 Task: Look for space in Anūpshahr, India from 2nd September, 2023 to 6th September, 2023 for 2 adults in price range Rs.15000 to Rs.20000. Place can be entire place with 1  bedroom having 1 bed and 1 bathroom. Property type can be house, flat, guest house, hotel. Booking option can be shelf check-in. Required host language is English.
Action: Mouse moved to (439, 88)
Screenshot: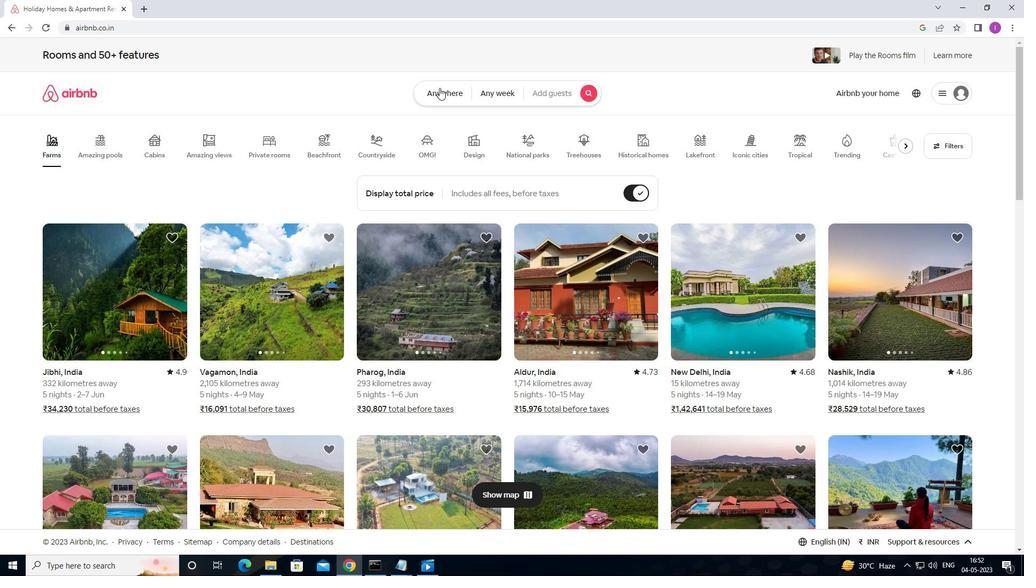 
Action: Mouse pressed left at (439, 88)
Screenshot: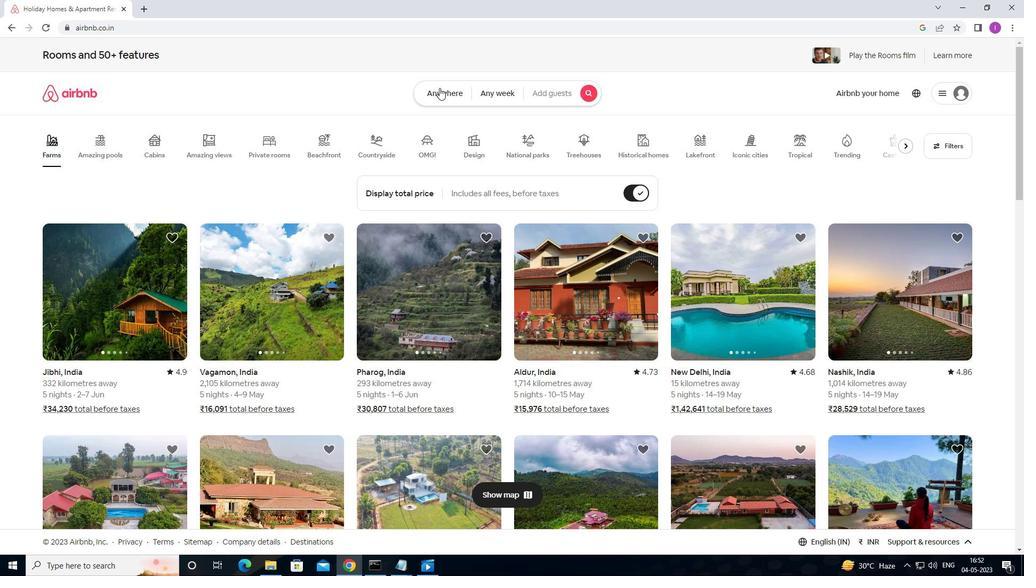 
Action: Mouse moved to (357, 130)
Screenshot: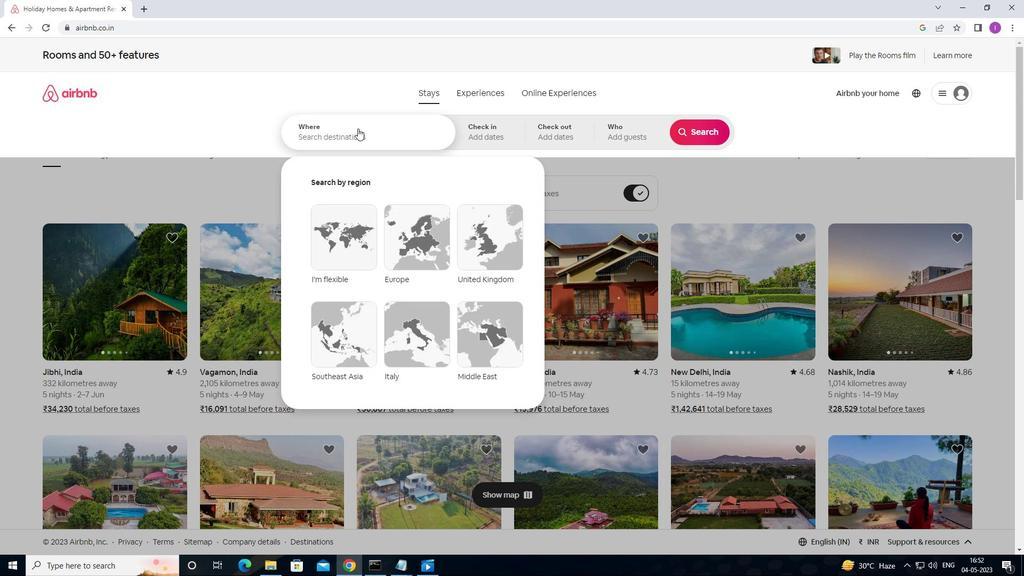 
Action: Mouse pressed left at (357, 130)
Screenshot: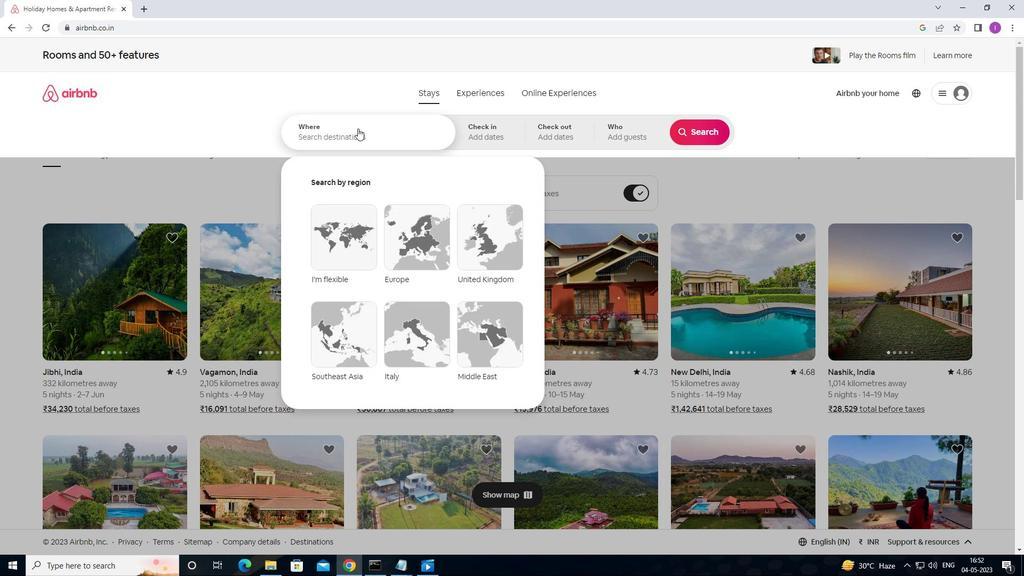
Action: Mouse moved to (357, 131)
Screenshot: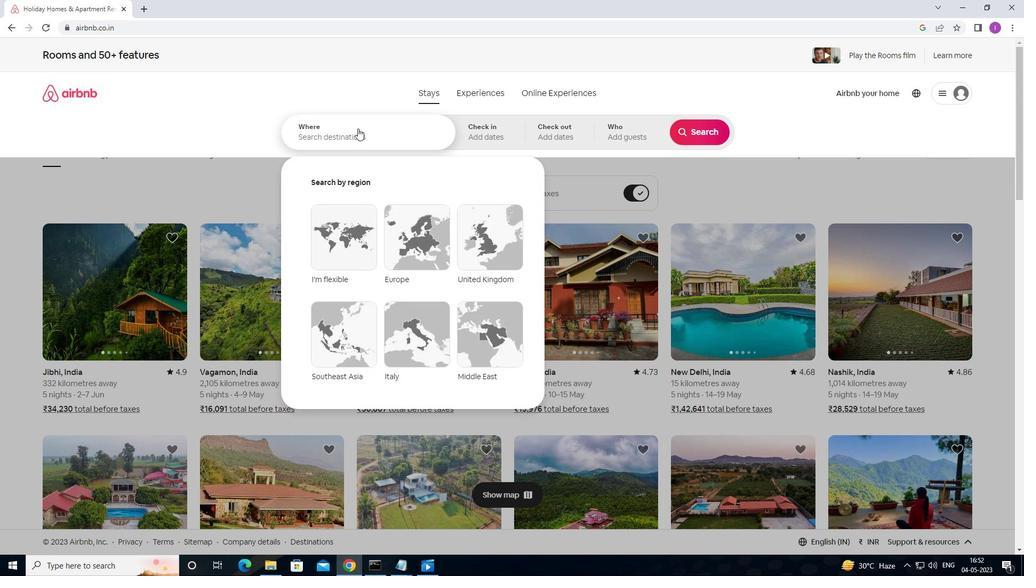 
Action: Key pressed <Key.shift>ANUPSHAHR,<Key.shift>INDIA
Screenshot: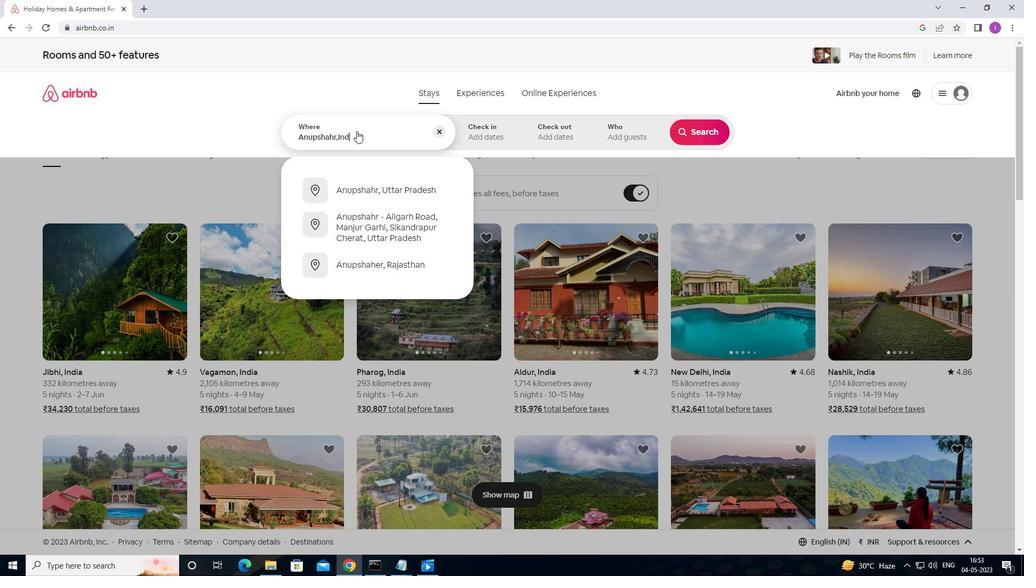 
Action: Mouse moved to (501, 139)
Screenshot: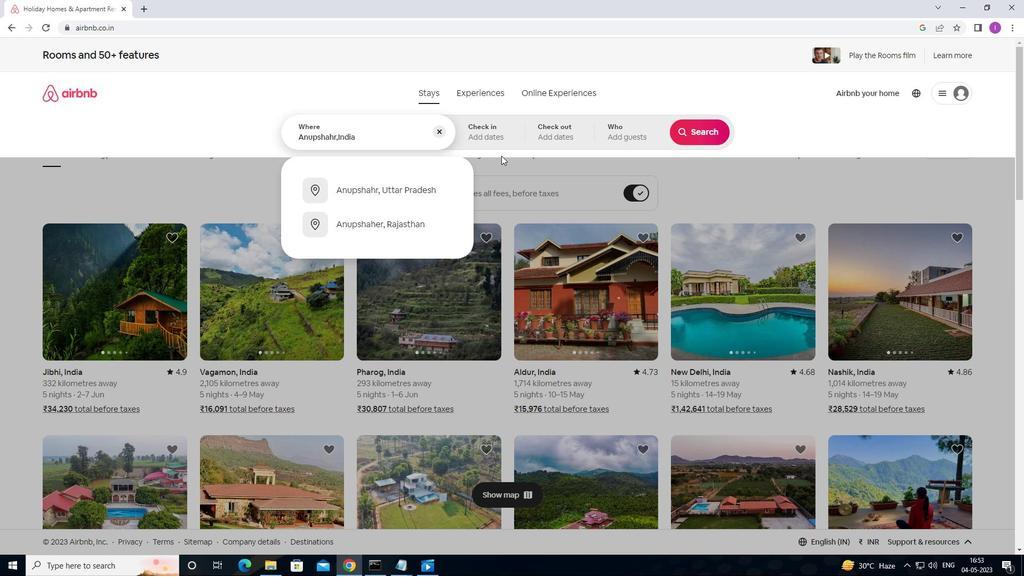 
Action: Mouse pressed left at (501, 139)
Screenshot: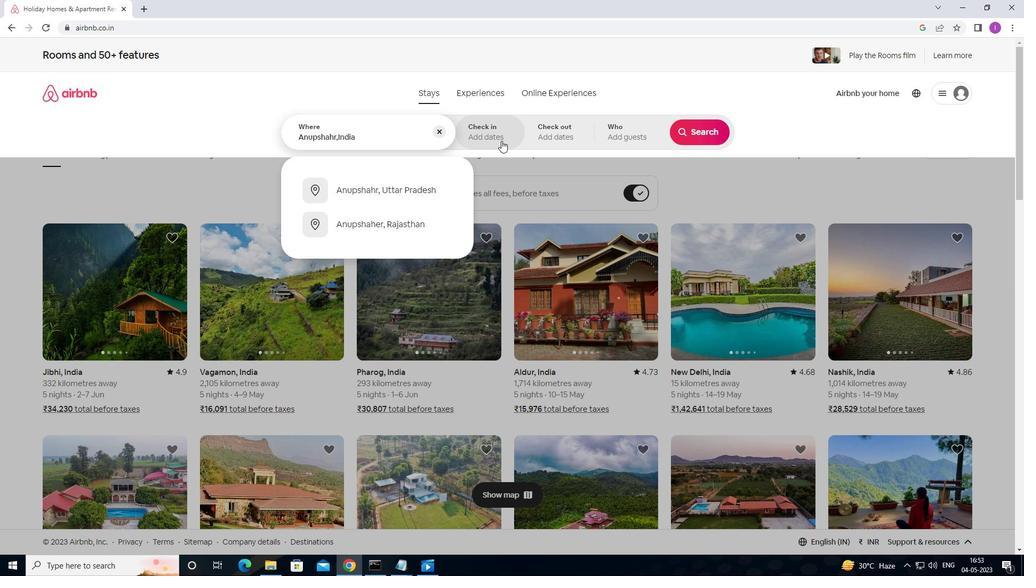 
Action: Mouse moved to (693, 218)
Screenshot: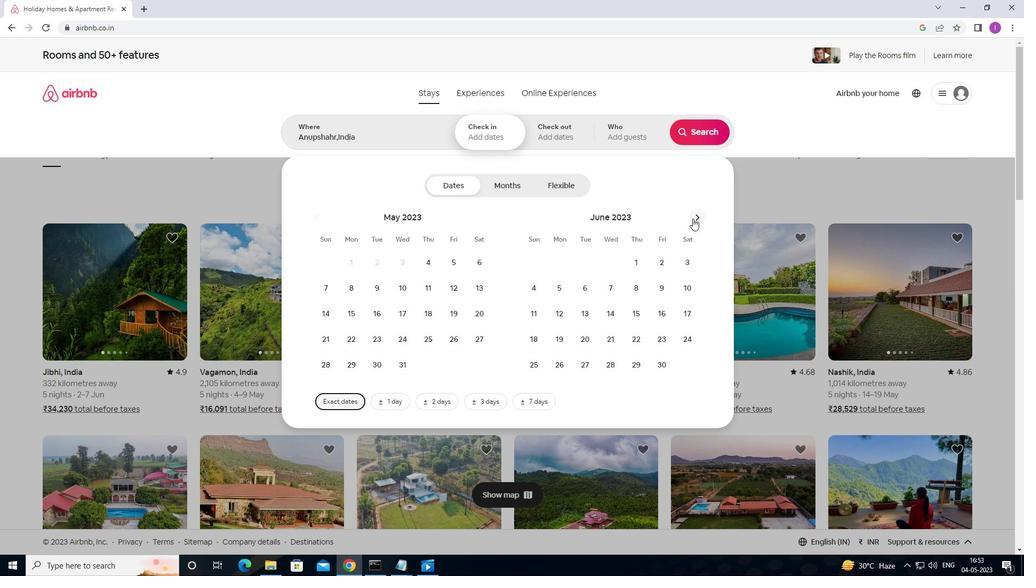
Action: Mouse pressed left at (693, 218)
Screenshot: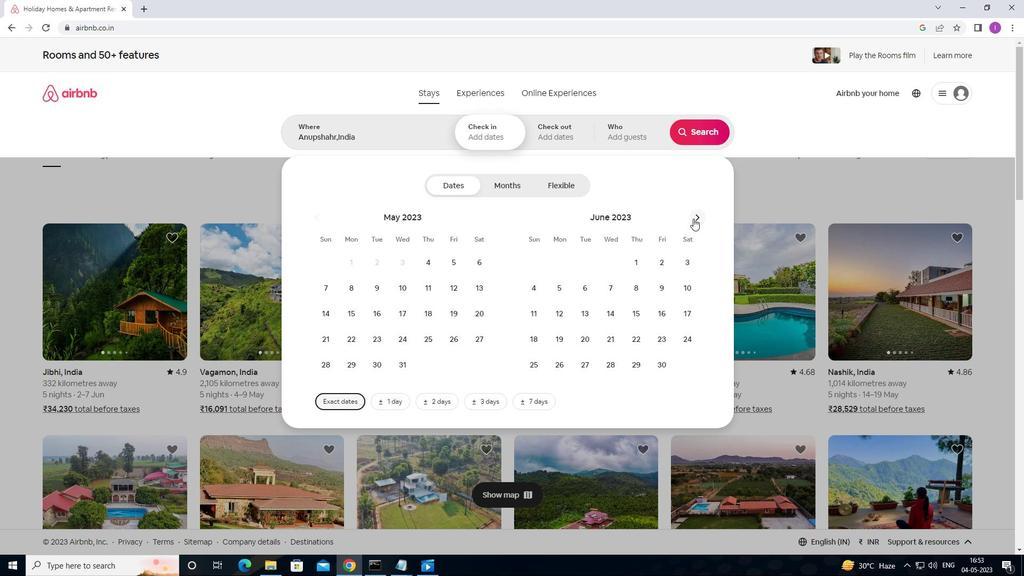 
Action: Mouse moved to (694, 218)
Screenshot: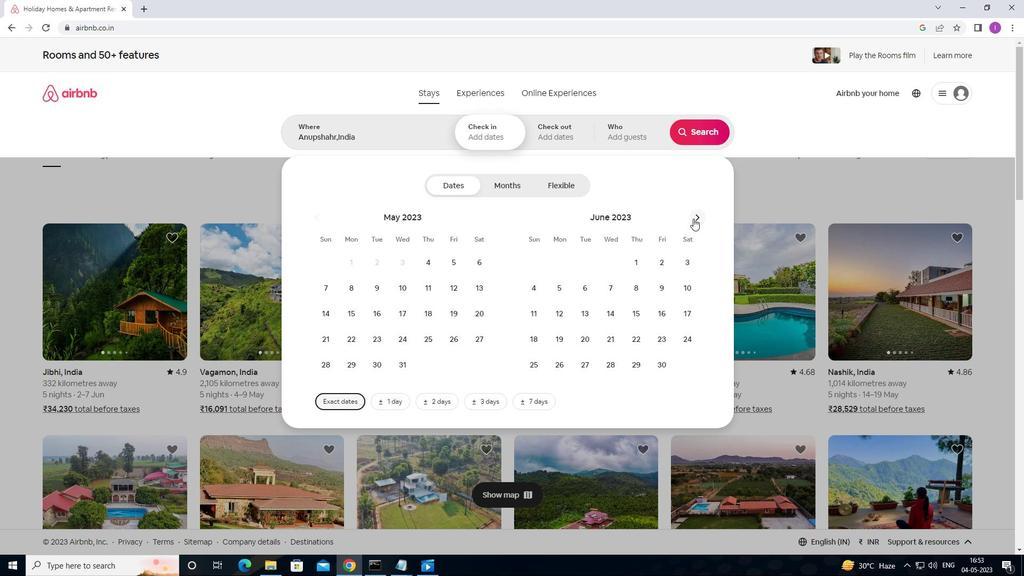
Action: Mouse pressed left at (694, 218)
Screenshot: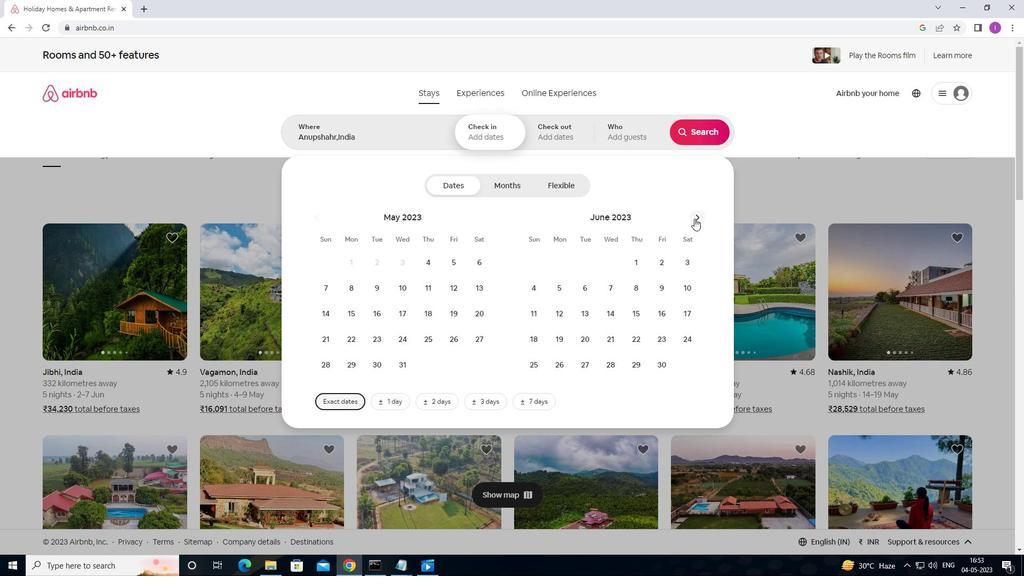 
Action: Mouse moved to (695, 218)
Screenshot: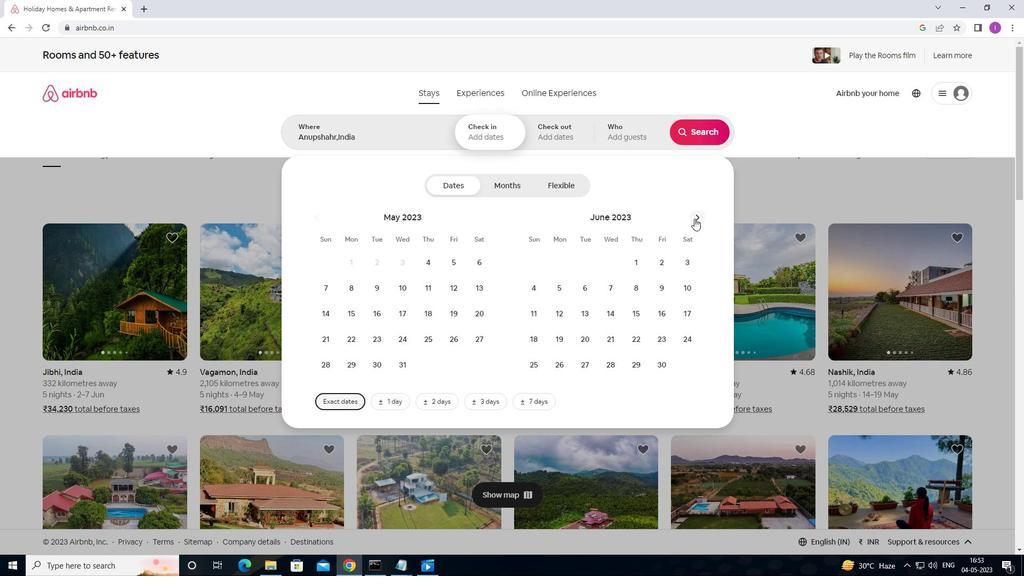 
Action: Mouse pressed left at (695, 218)
Screenshot: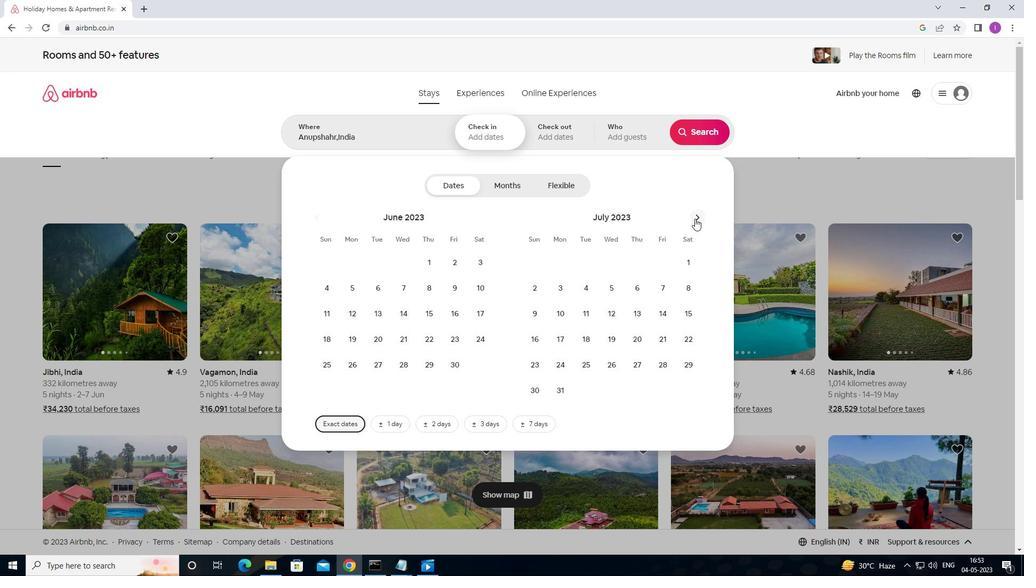 
Action: Mouse pressed left at (695, 218)
Screenshot: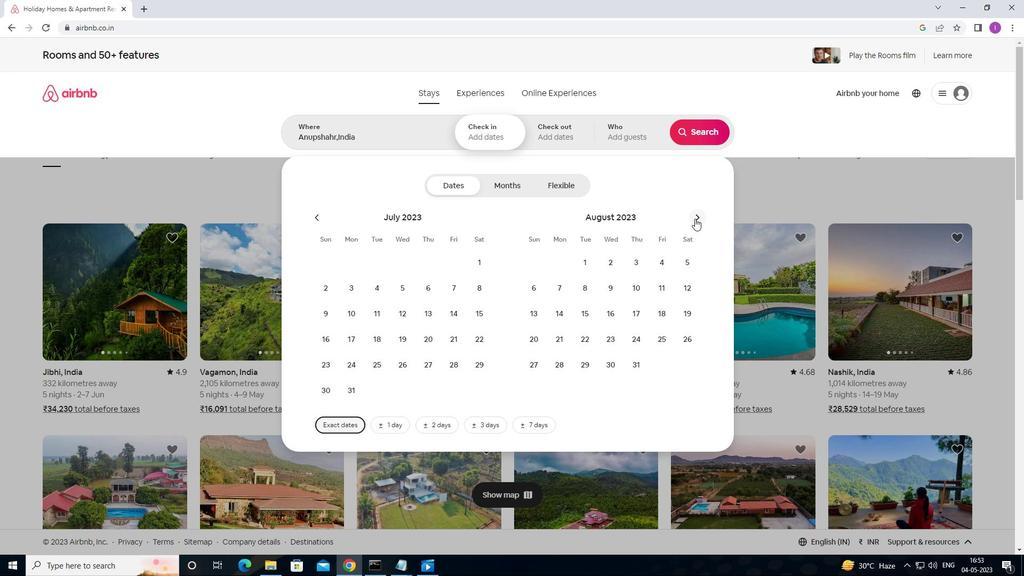 
Action: Mouse moved to (692, 265)
Screenshot: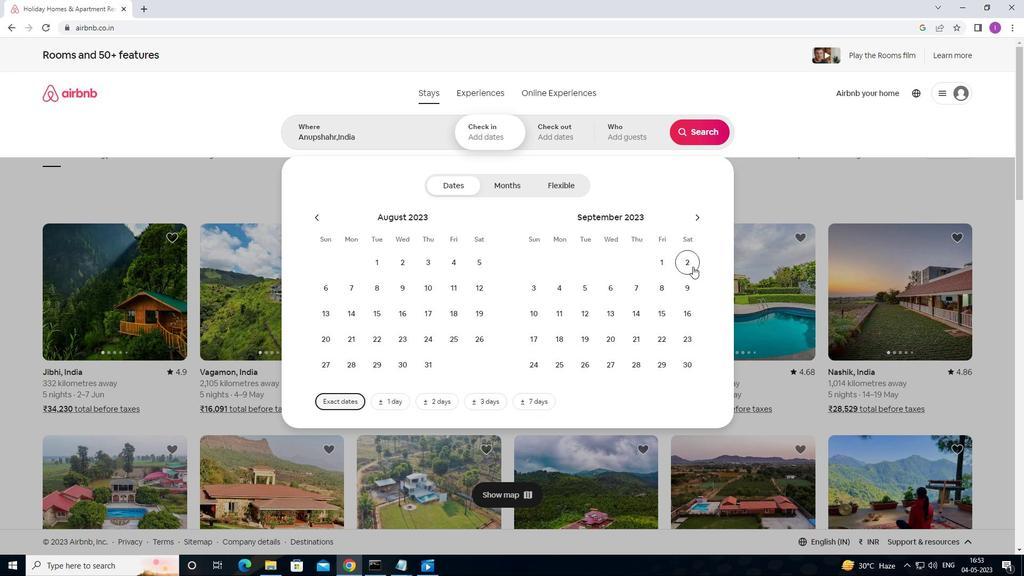 
Action: Mouse pressed left at (692, 265)
Screenshot: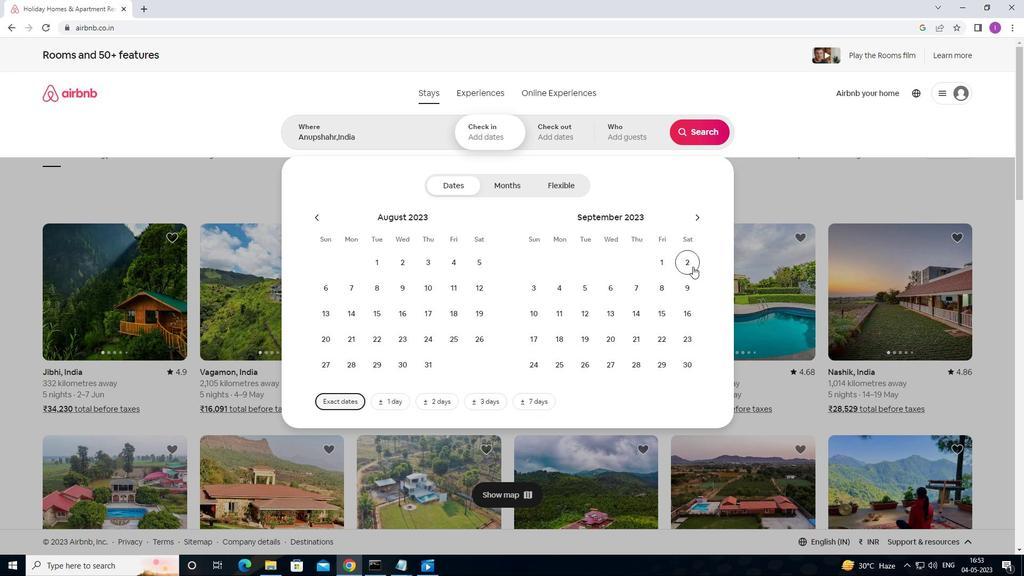 
Action: Mouse moved to (610, 286)
Screenshot: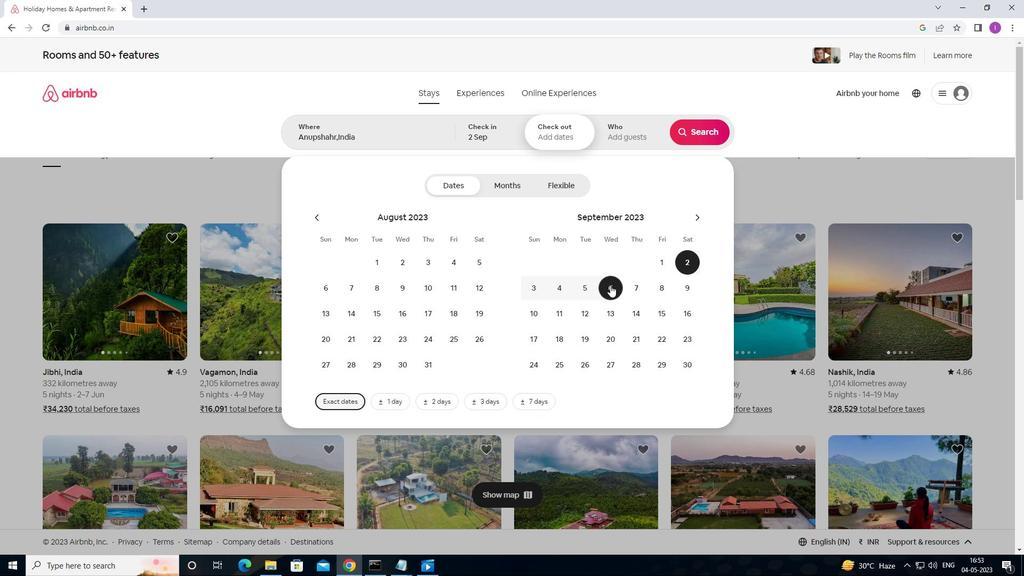 
Action: Mouse pressed left at (610, 286)
Screenshot: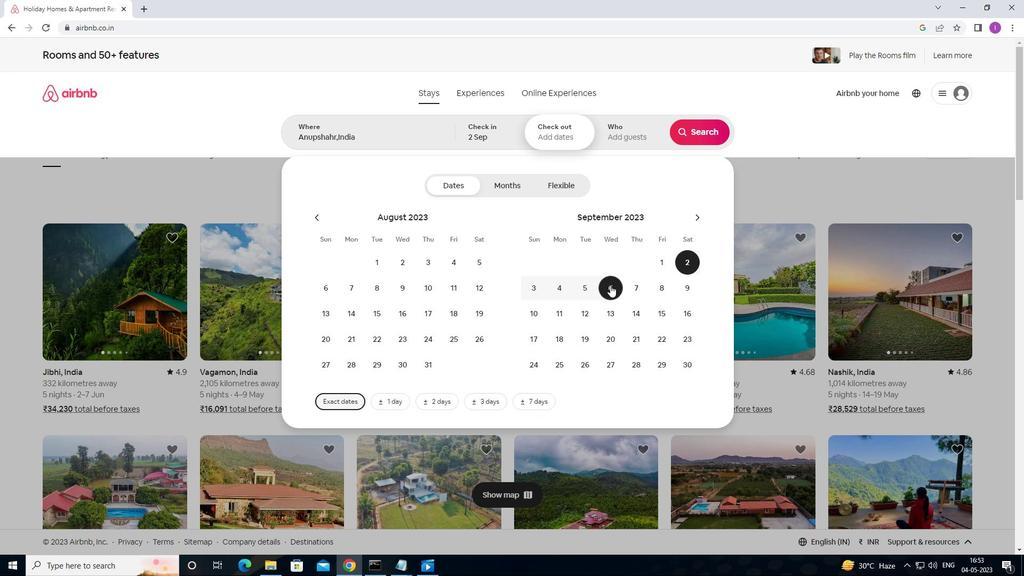 
Action: Mouse moved to (628, 138)
Screenshot: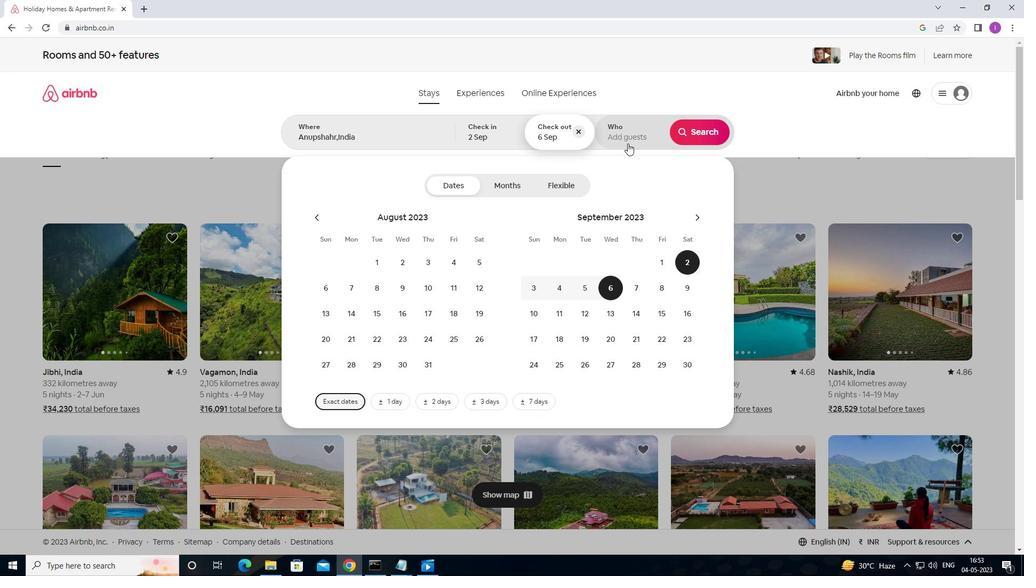 
Action: Mouse pressed left at (628, 138)
Screenshot: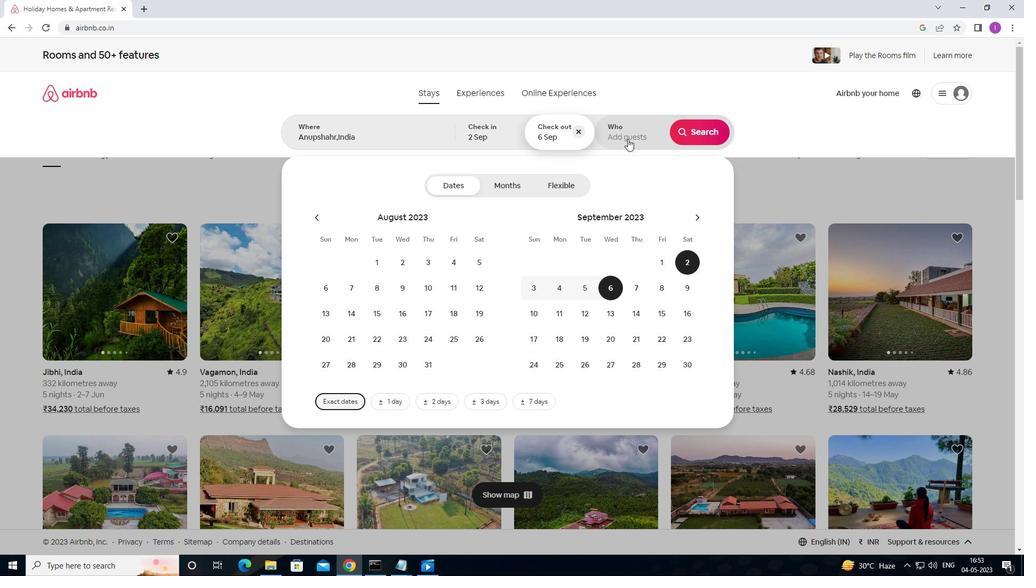 
Action: Mouse moved to (703, 192)
Screenshot: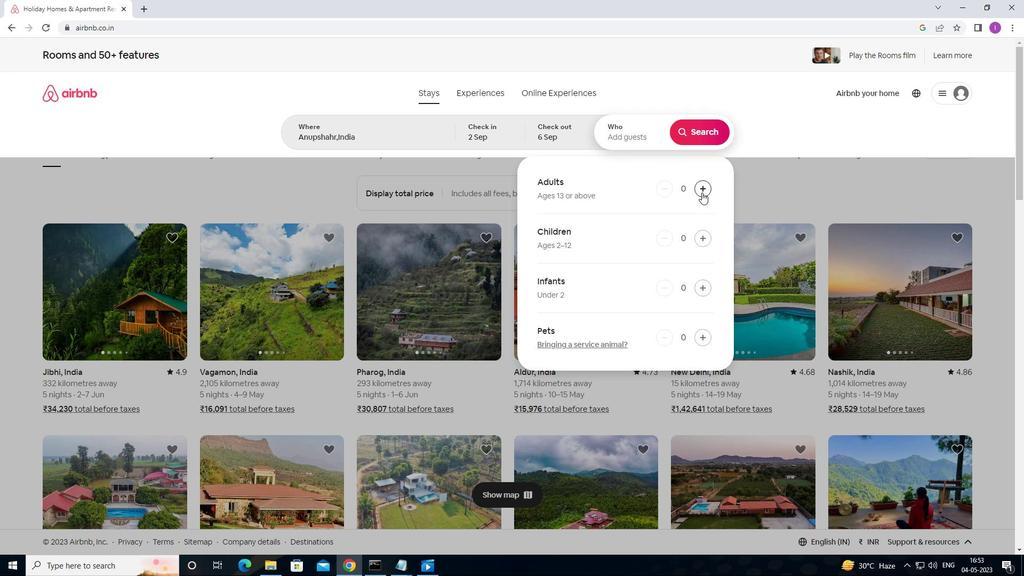 
Action: Mouse pressed left at (703, 192)
Screenshot: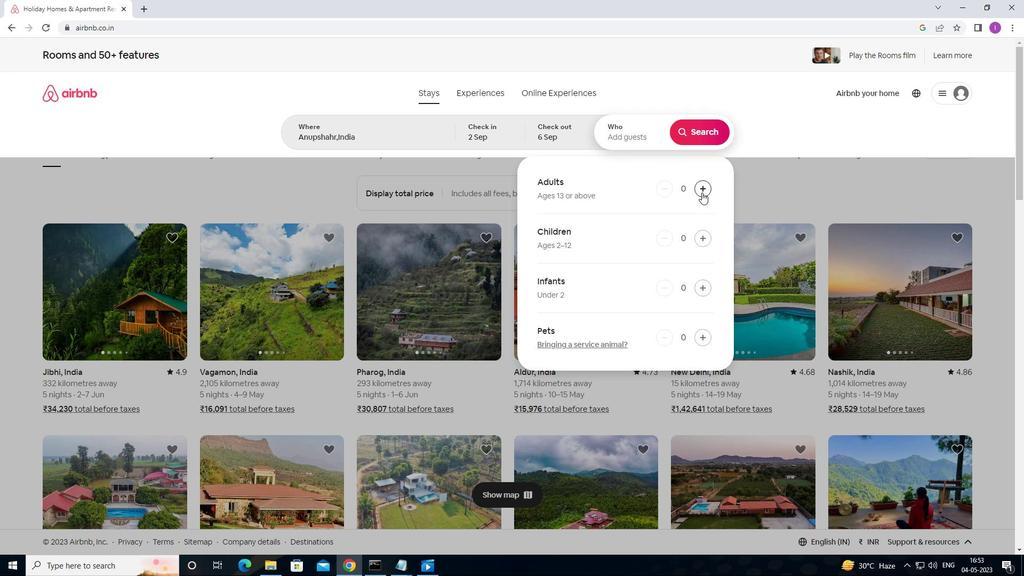 
Action: Mouse pressed left at (703, 192)
Screenshot: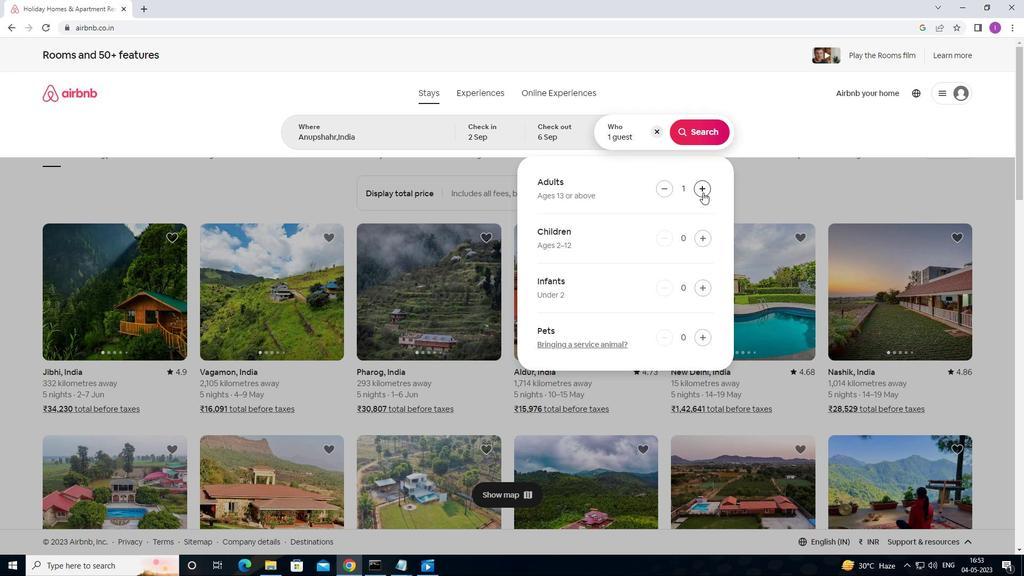 
Action: Mouse moved to (693, 138)
Screenshot: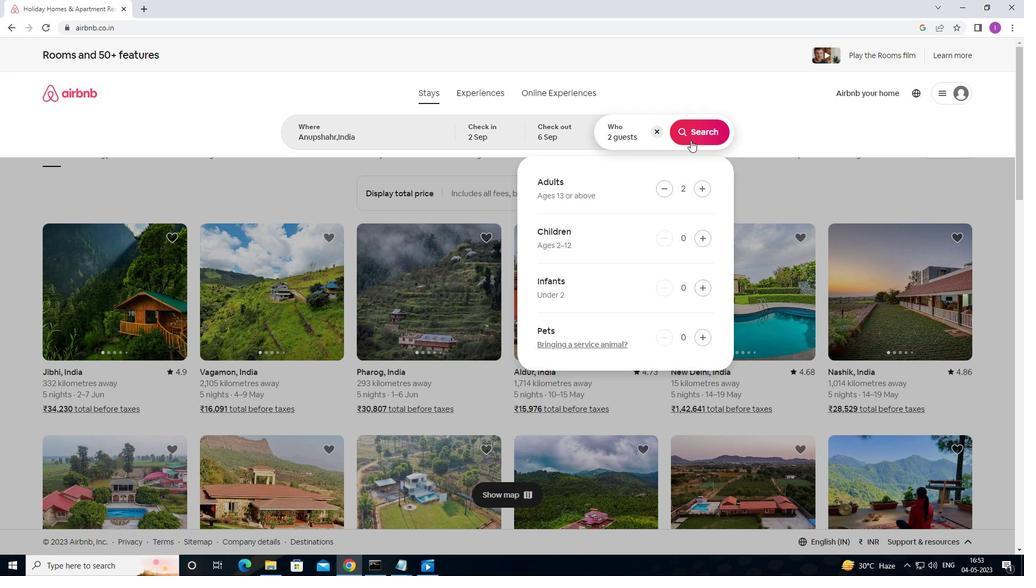 
Action: Mouse pressed left at (693, 138)
Screenshot: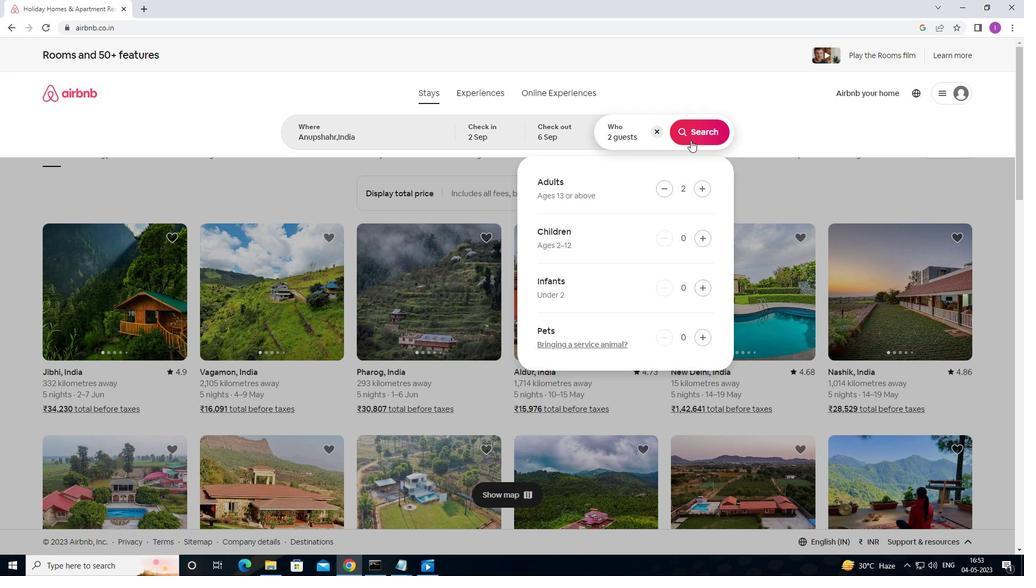 
Action: Mouse moved to (986, 104)
Screenshot: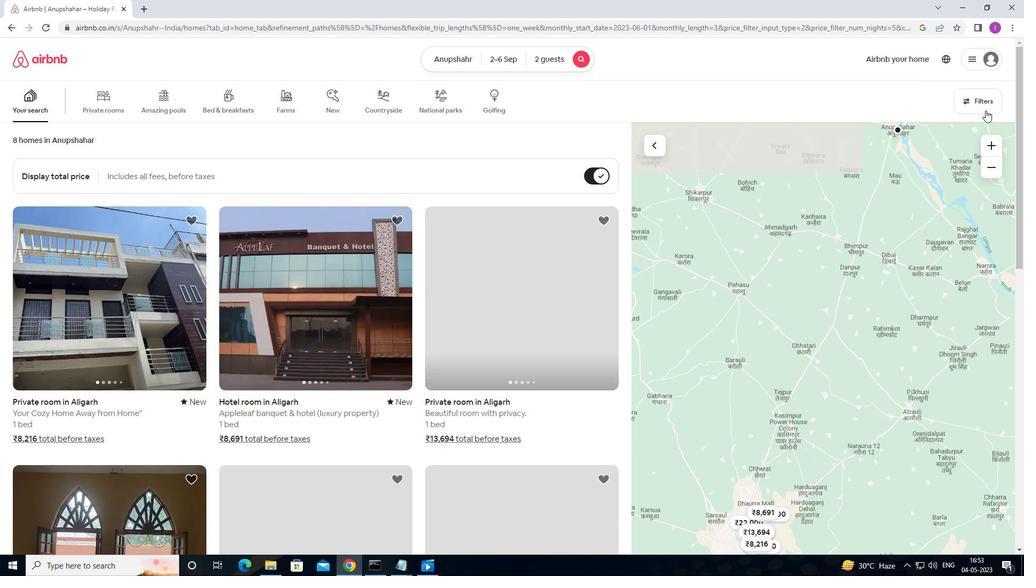 
Action: Mouse pressed left at (986, 104)
Screenshot: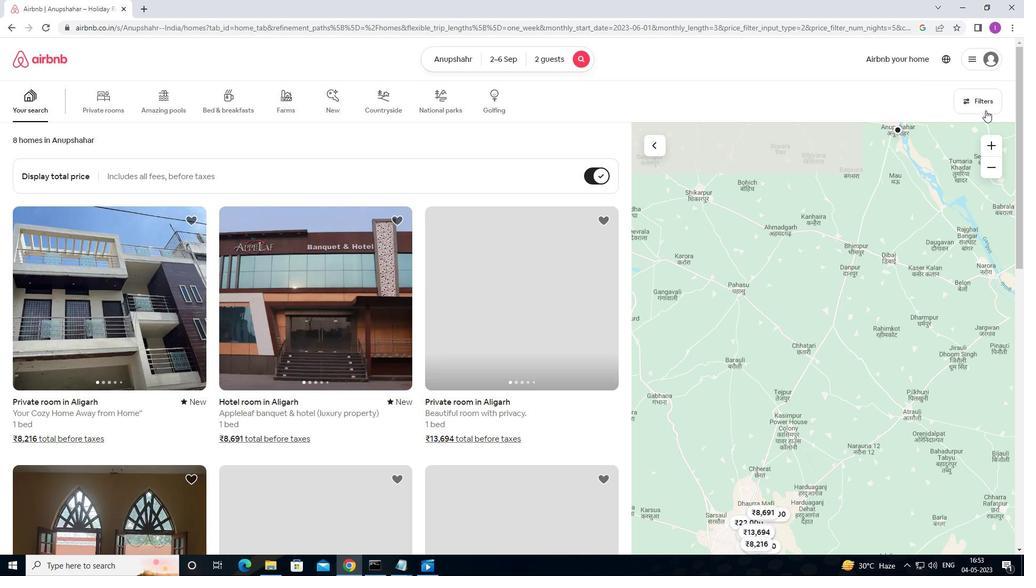 
Action: Mouse moved to (409, 243)
Screenshot: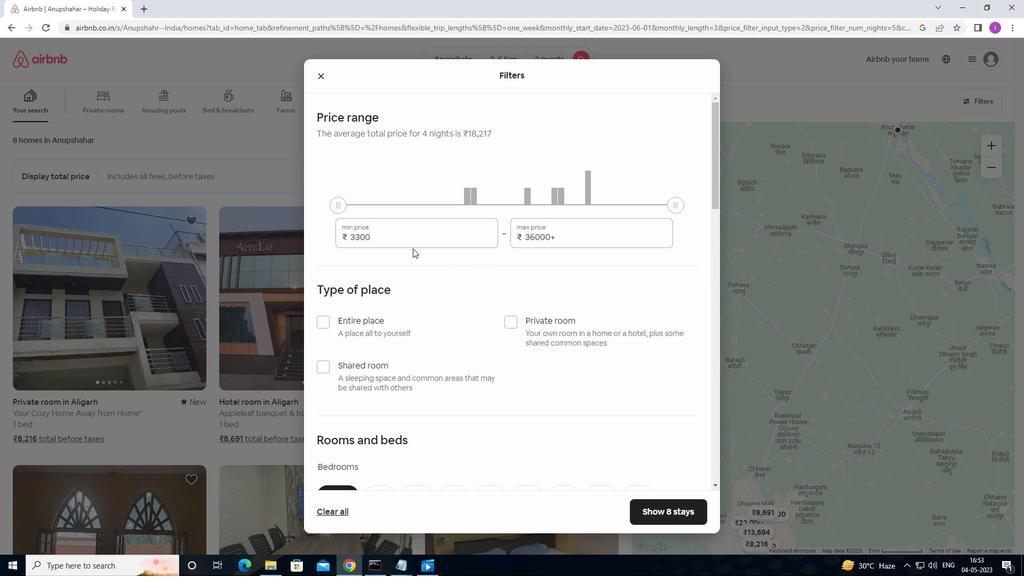
Action: Mouse pressed left at (409, 243)
Screenshot: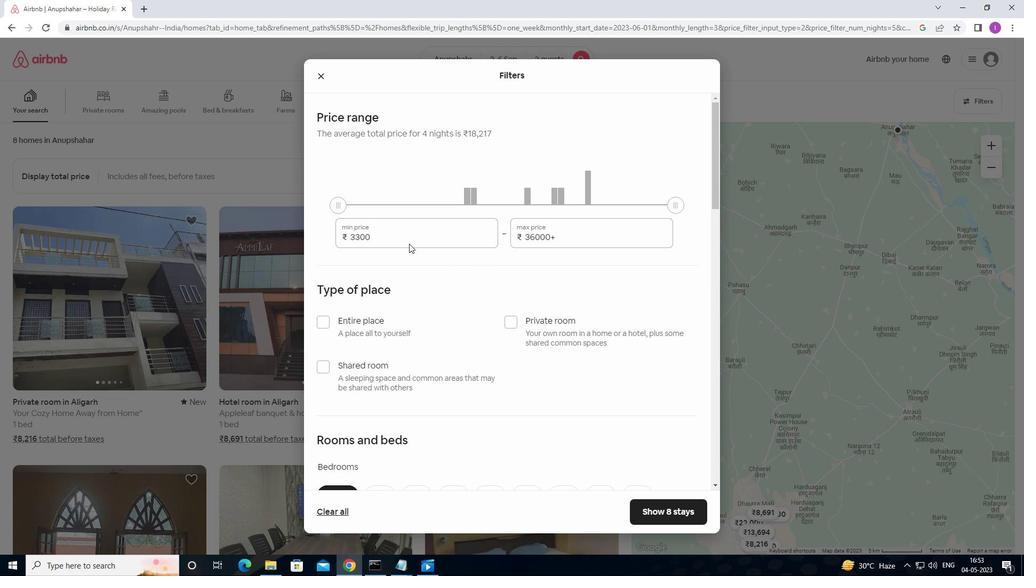 
Action: Mouse moved to (402, 232)
Screenshot: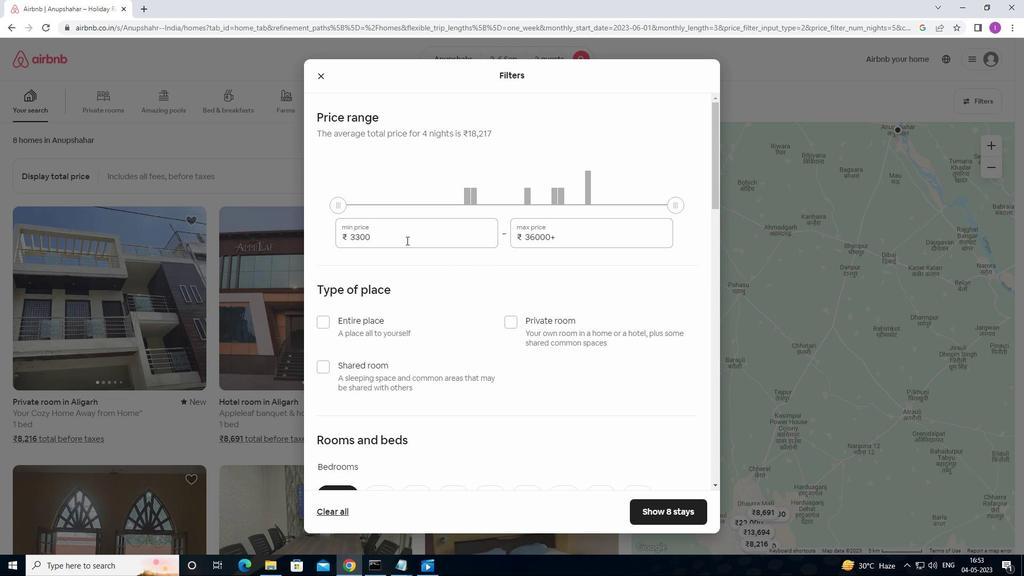 
Action: Mouse pressed left at (402, 232)
Screenshot: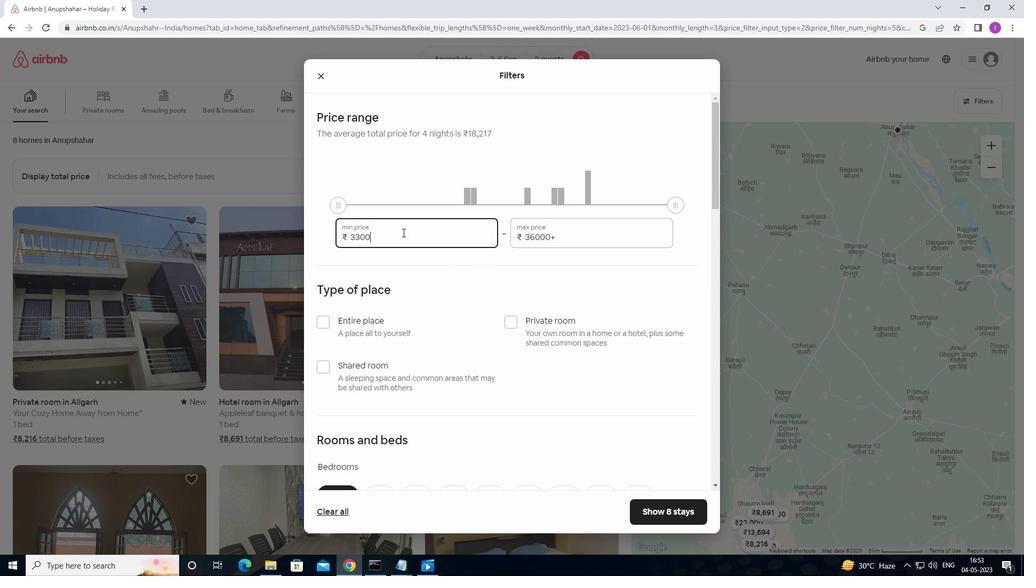 
Action: Mouse moved to (341, 242)
Screenshot: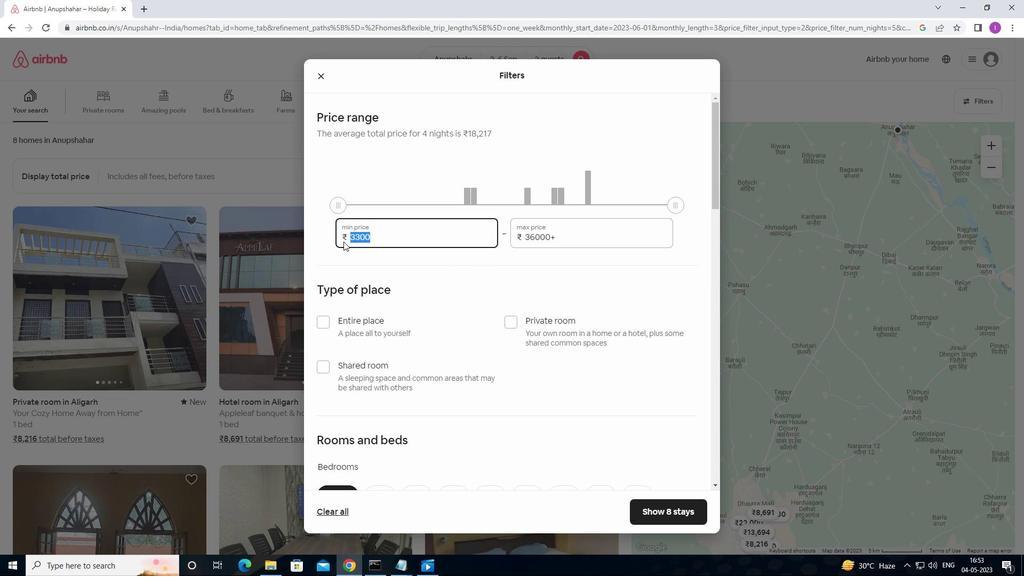
Action: Key pressed 150
Screenshot: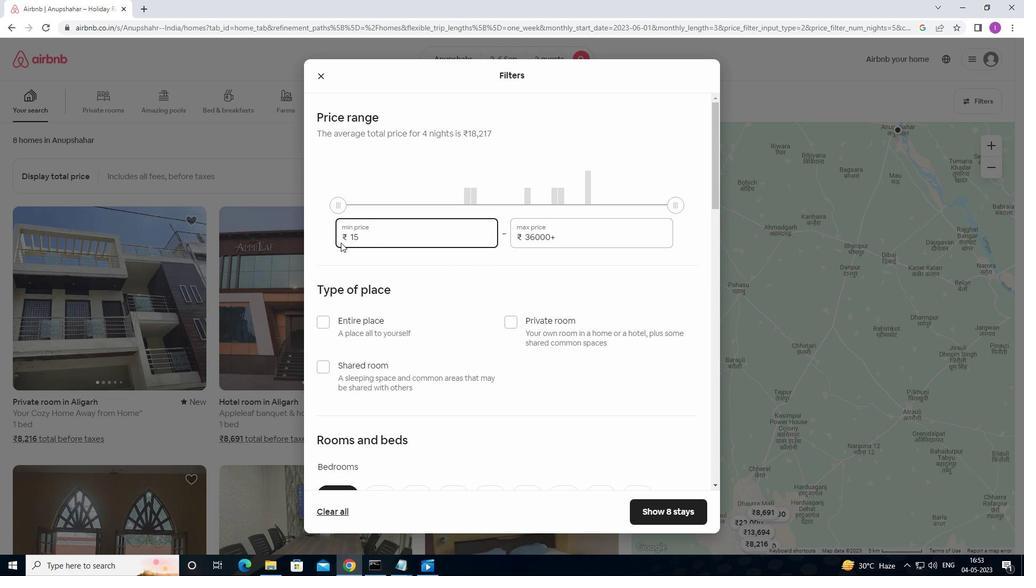 
Action: Mouse moved to (345, 242)
Screenshot: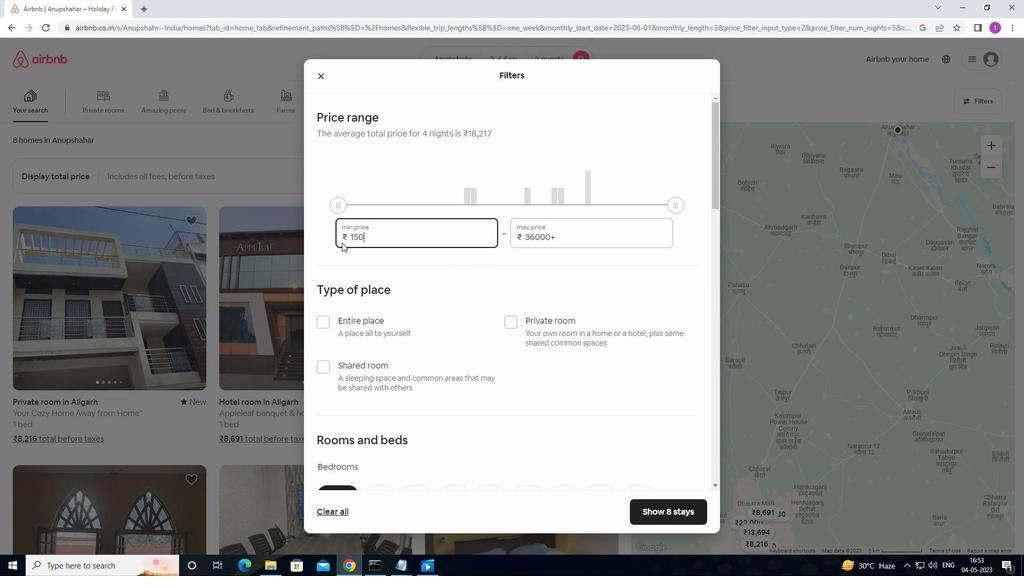 
Action: Key pressed 0
Screenshot: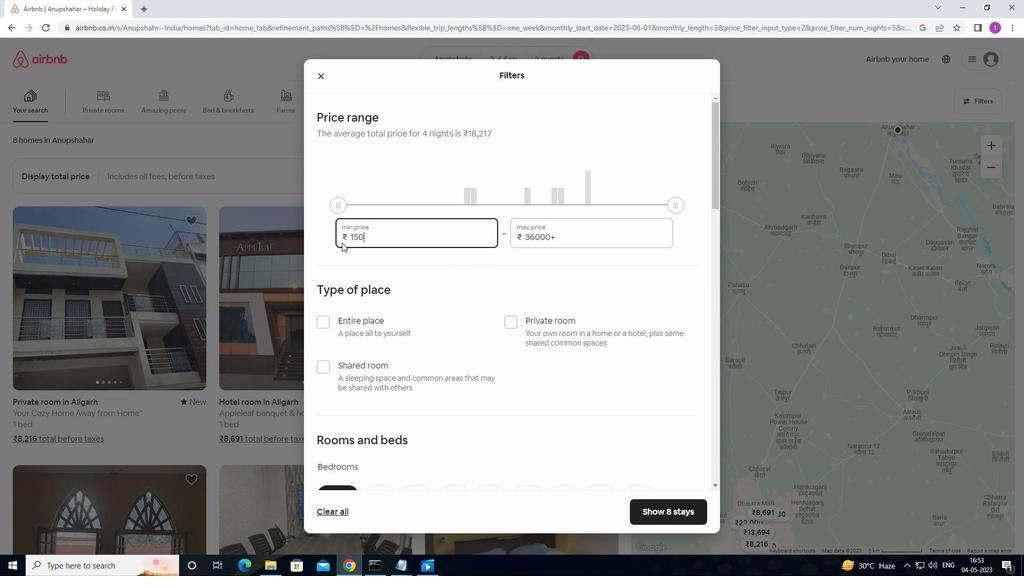 
Action: Mouse moved to (413, 249)
Screenshot: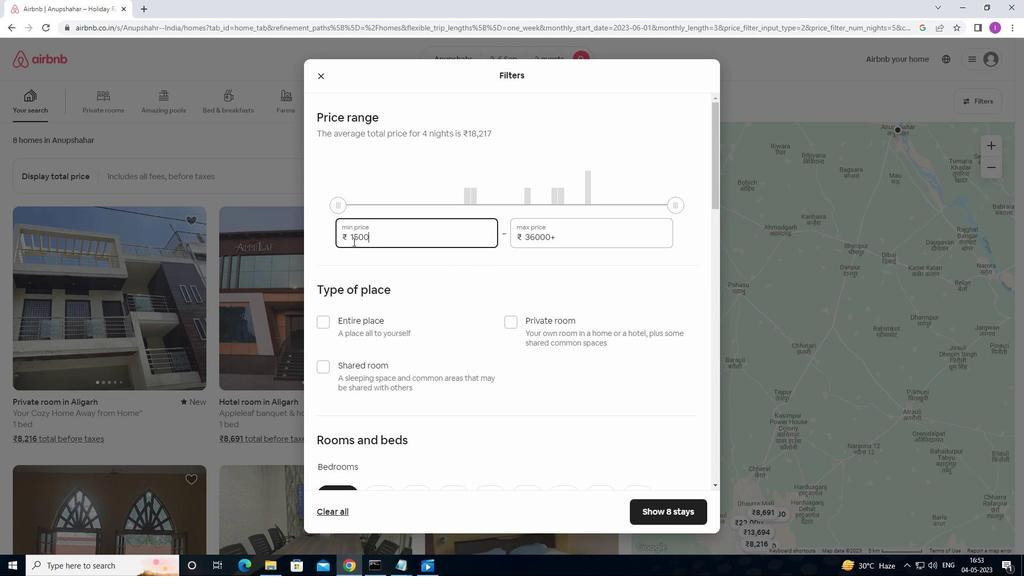 
Action: Key pressed 0
Screenshot: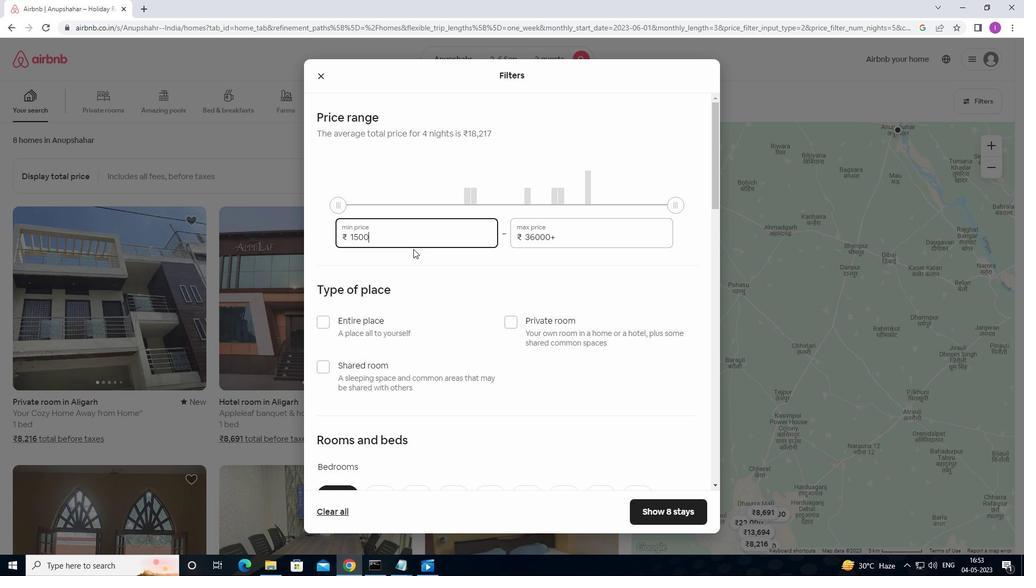 
Action: Mouse moved to (555, 236)
Screenshot: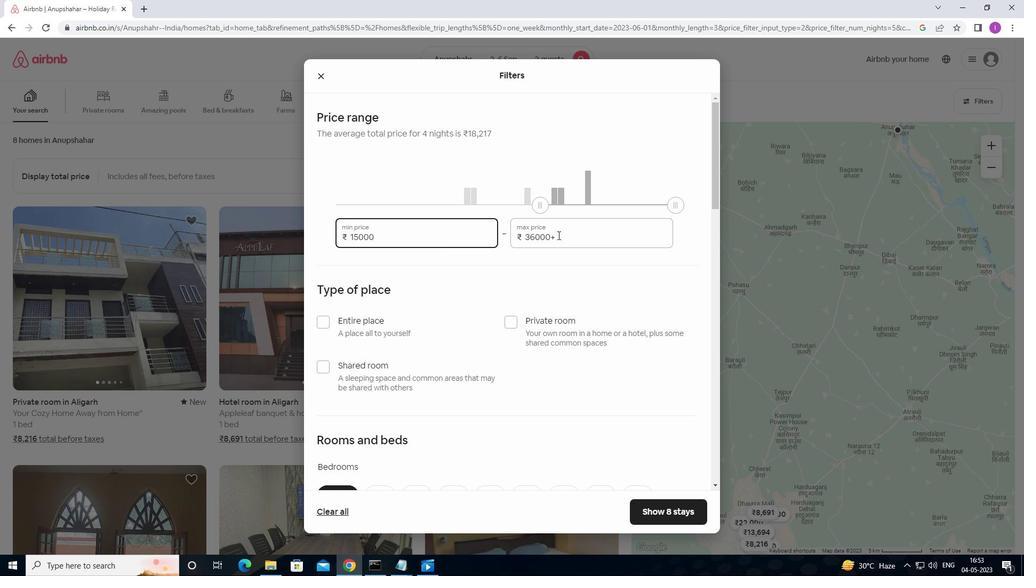 
Action: Mouse pressed left at (555, 236)
Screenshot: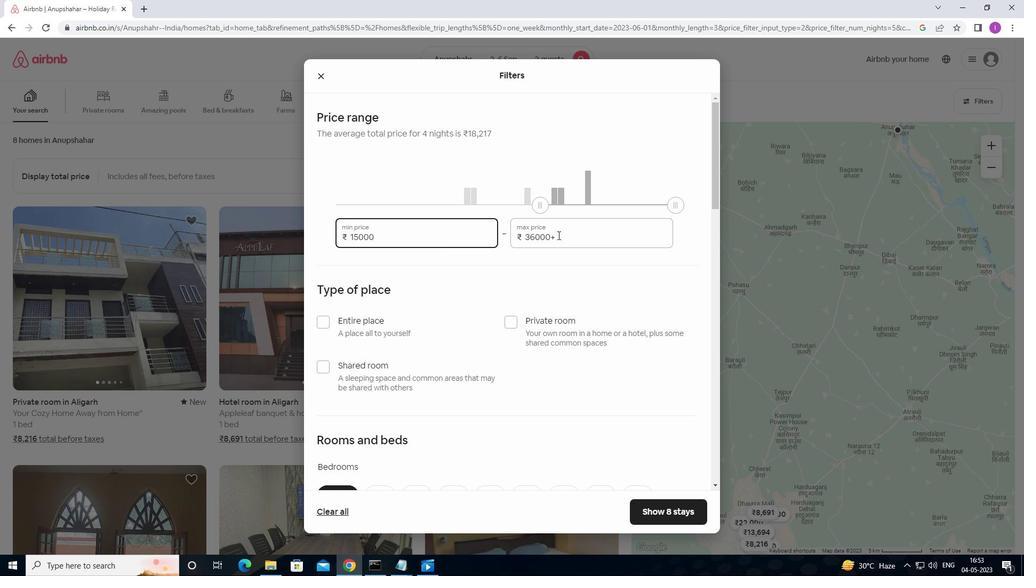 
Action: Mouse moved to (512, 239)
Screenshot: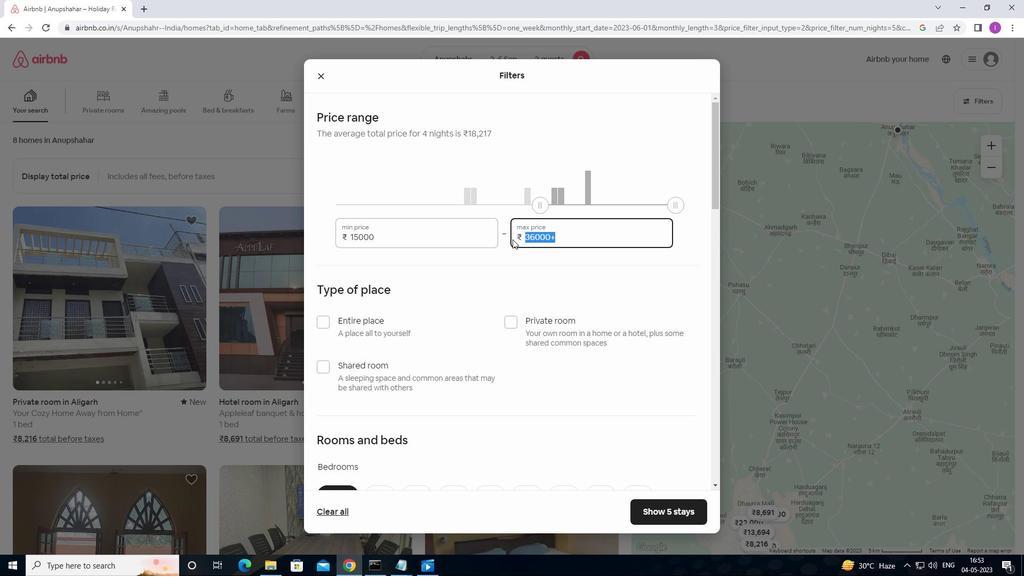 
Action: Key pressed 20000
Screenshot: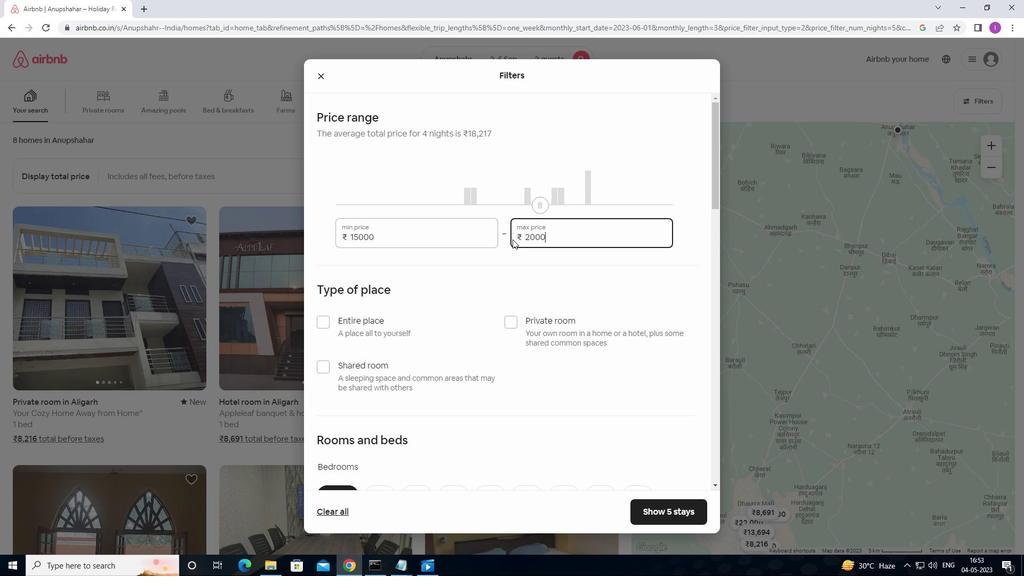 
Action: Mouse moved to (492, 331)
Screenshot: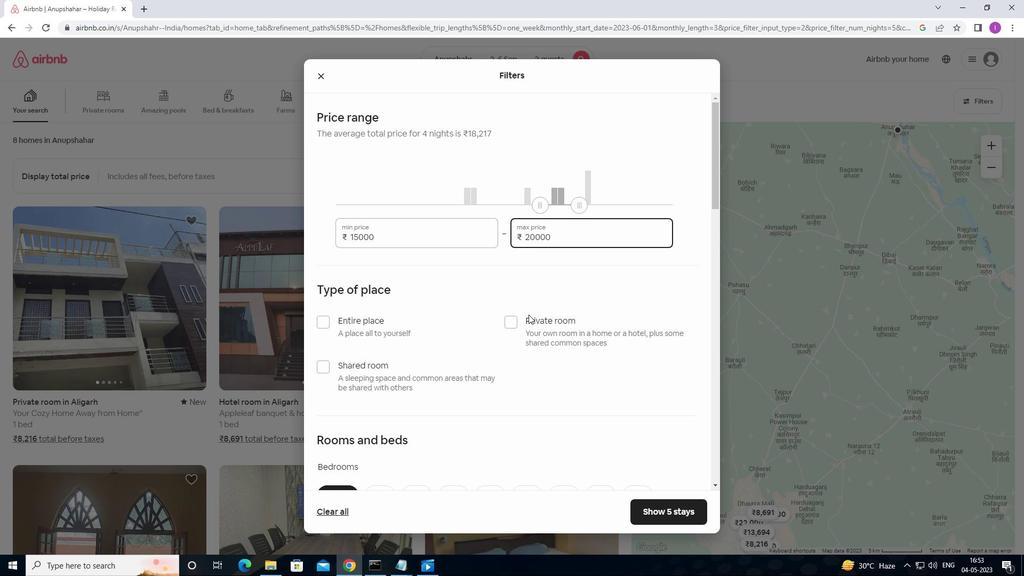 
Action: Mouse scrolled (492, 330) with delta (0, 0)
Screenshot: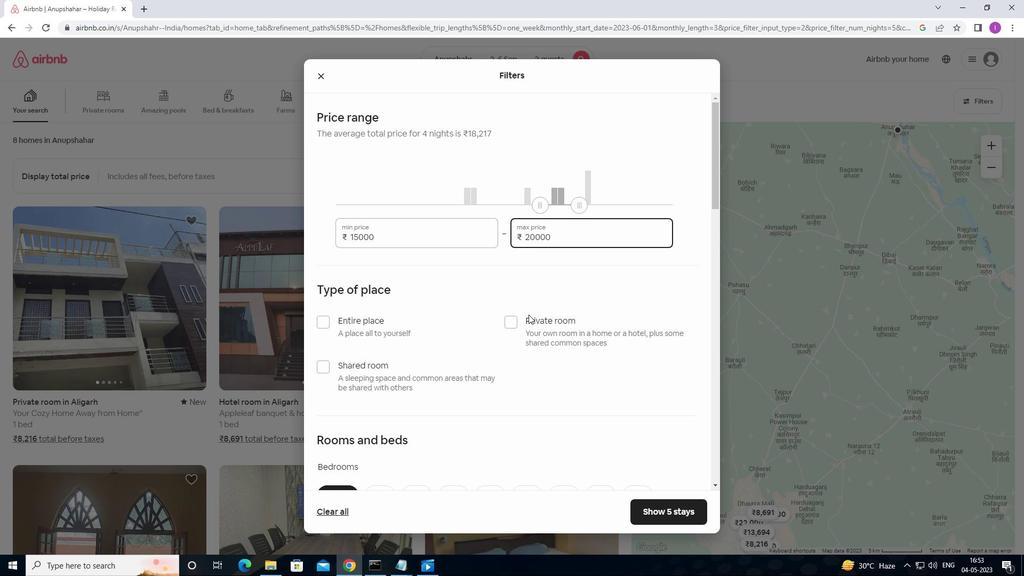 
Action: Mouse moved to (491, 331)
Screenshot: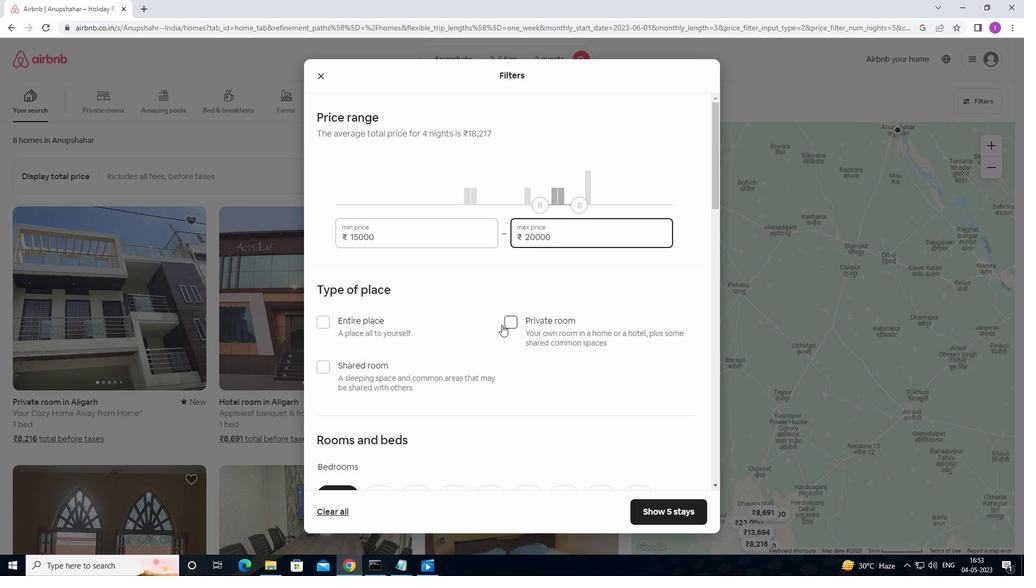 
Action: Mouse scrolled (491, 331) with delta (0, 0)
Screenshot: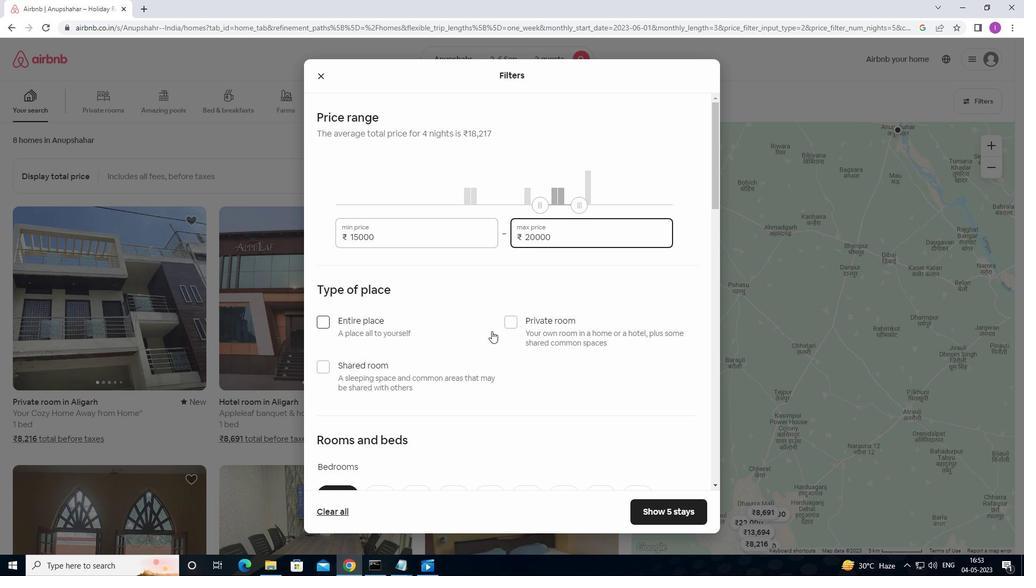 
Action: Mouse moved to (322, 210)
Screenshot: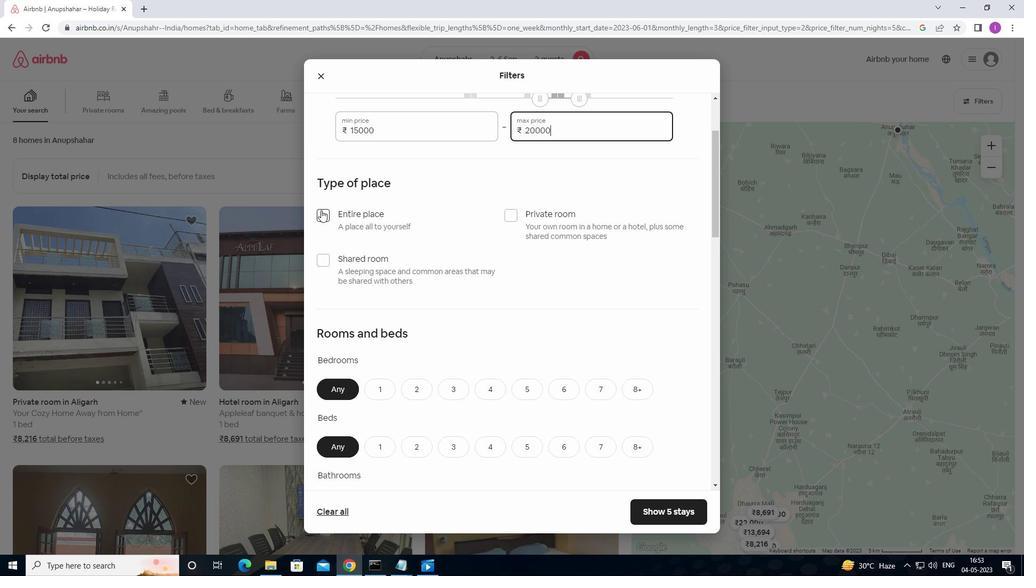 
Action: Mouse pressed left at (322, 210)
Screenshot: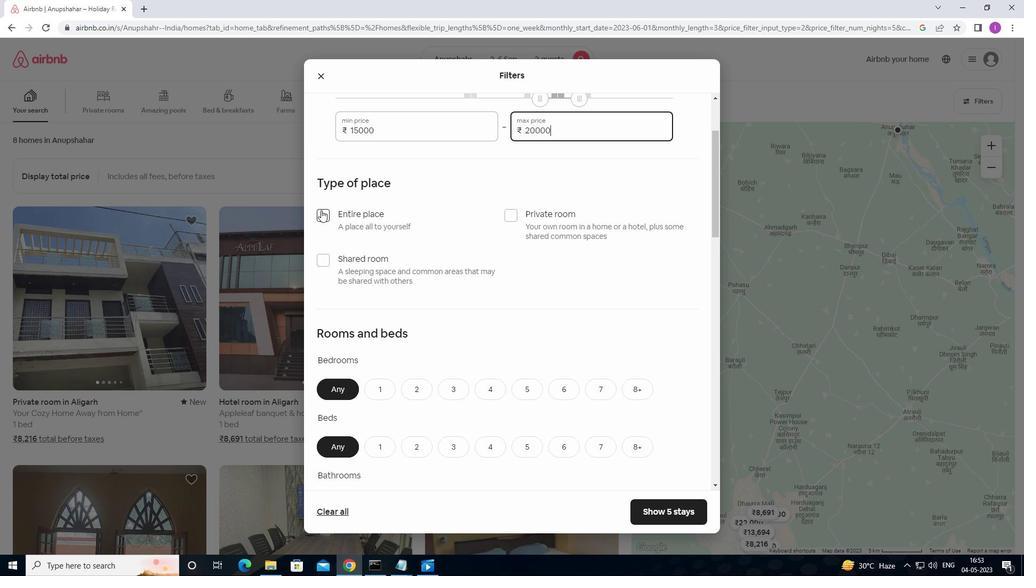 
Action: Mouse moved to (414, 349)
Screenshot: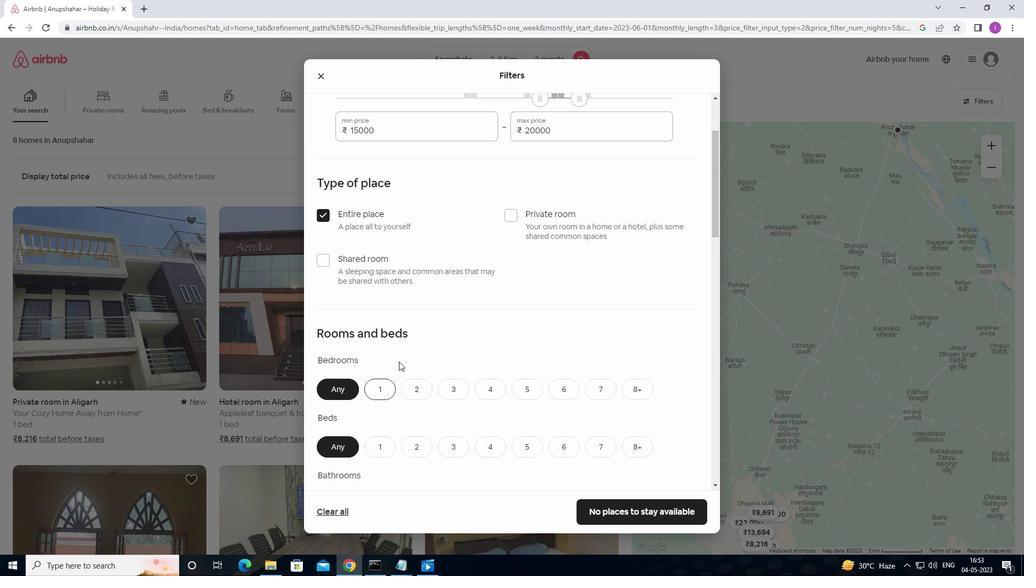 
Action: Mouse scrolled (414, 348) with delta (0, 0)
Screenshot: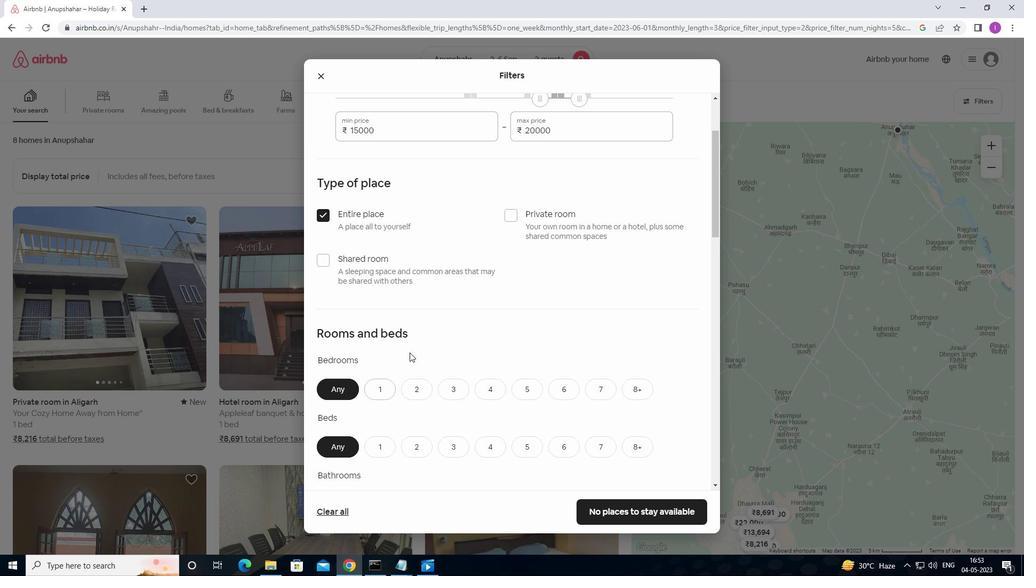
Action: Mouse moved to (417, 350)
Screenshot: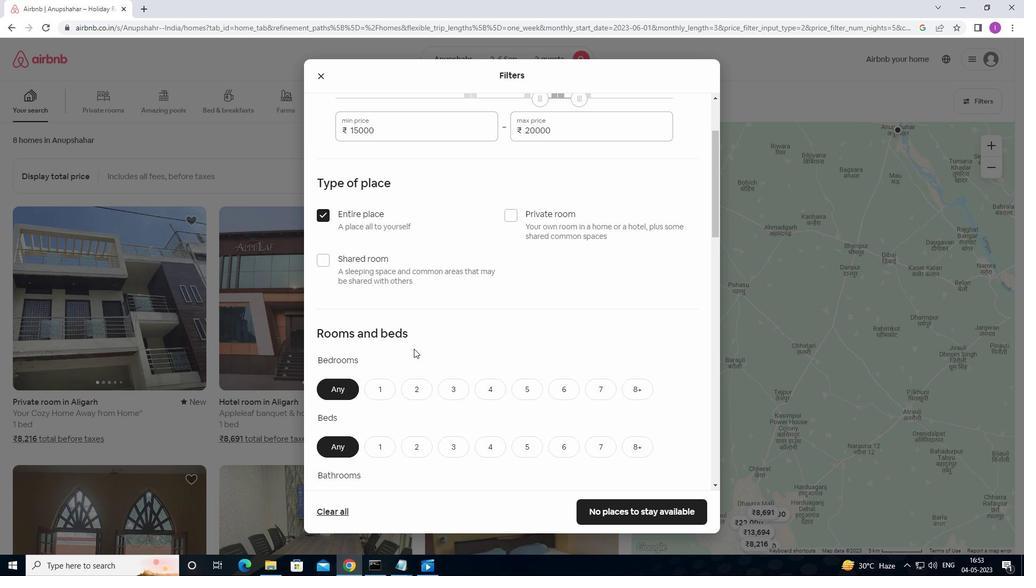 
Action: Mouse scrolled (417, 349) with delta (0, 0)
Screenshot: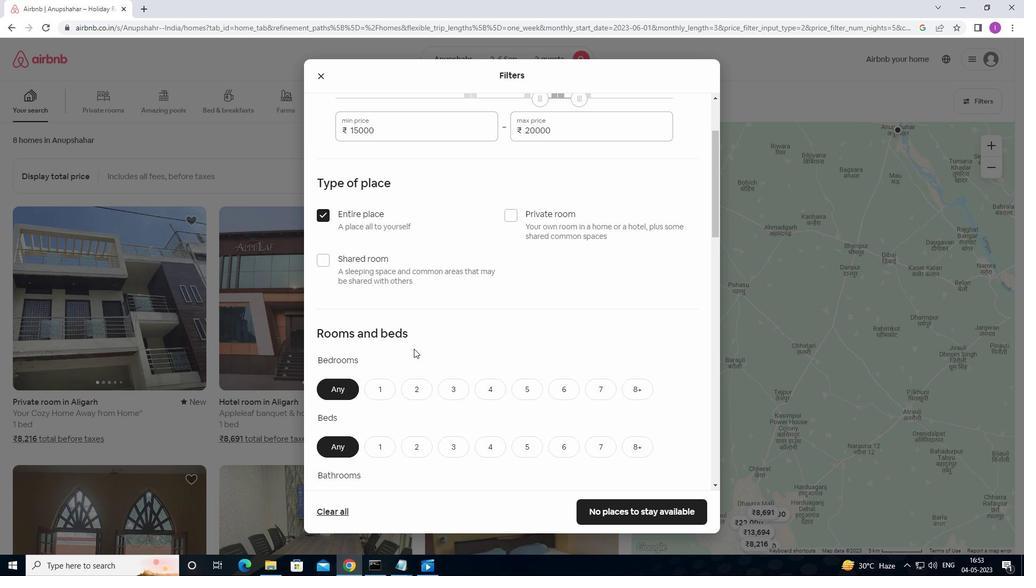 
Action: Mouse moved to (417, 350)
Screenshot: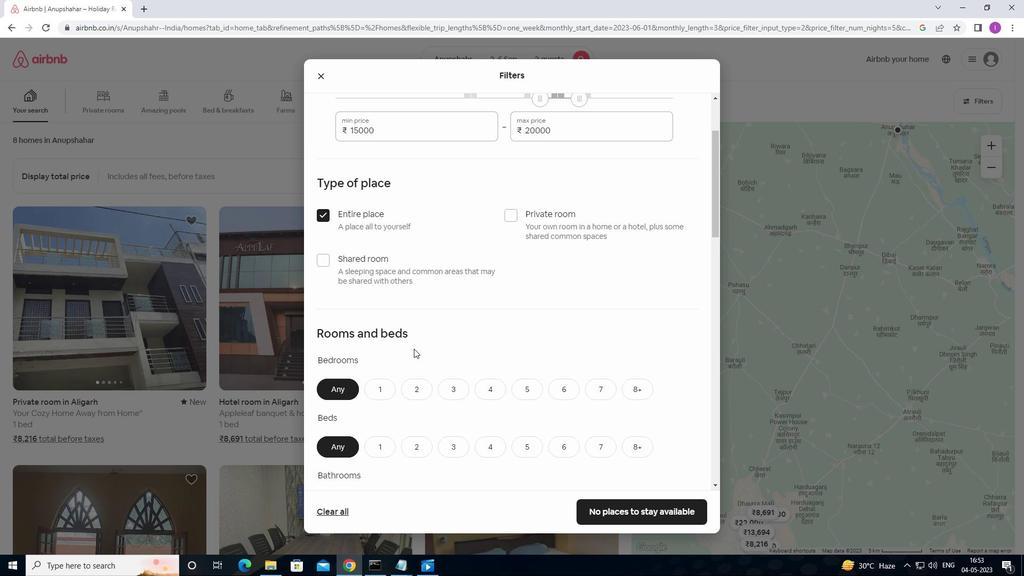 
Action: Mouse scrolled (417, 349) with delta (0, 0)
Screenshot: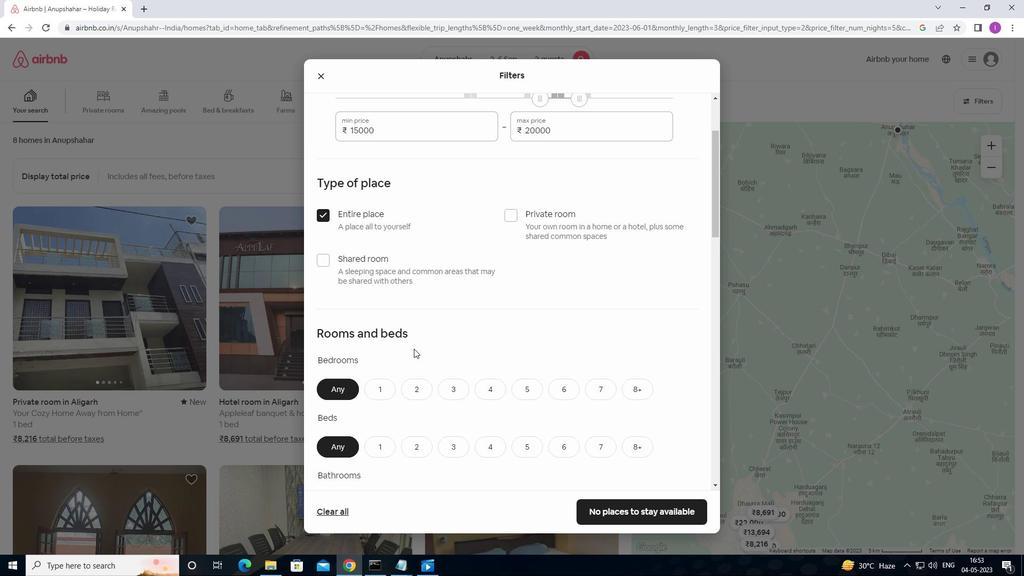 
Action: Mouse moved to (381, 231)
Screenshot: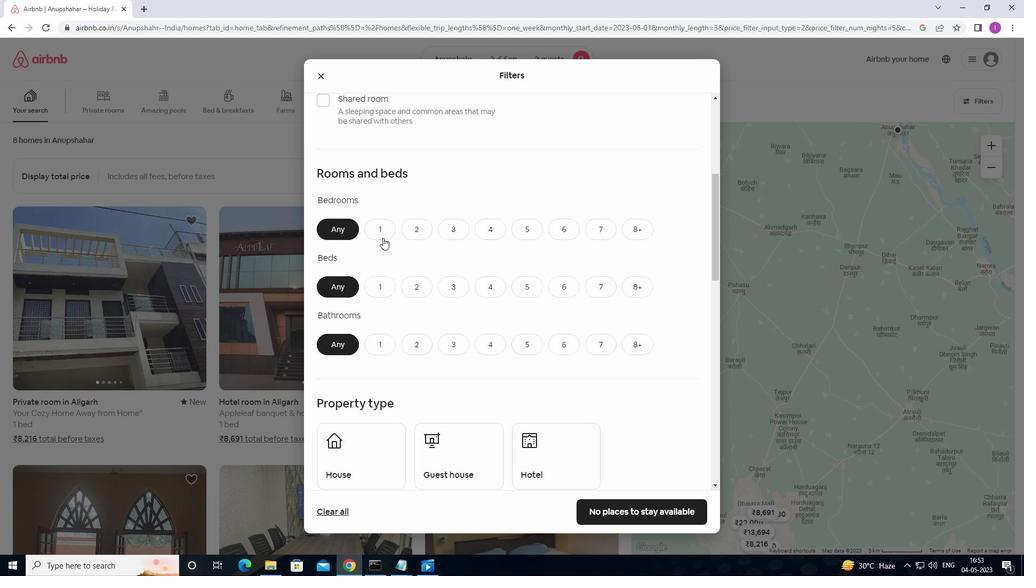
Action: Mouse pressed left at (381, 231)
Screenshot: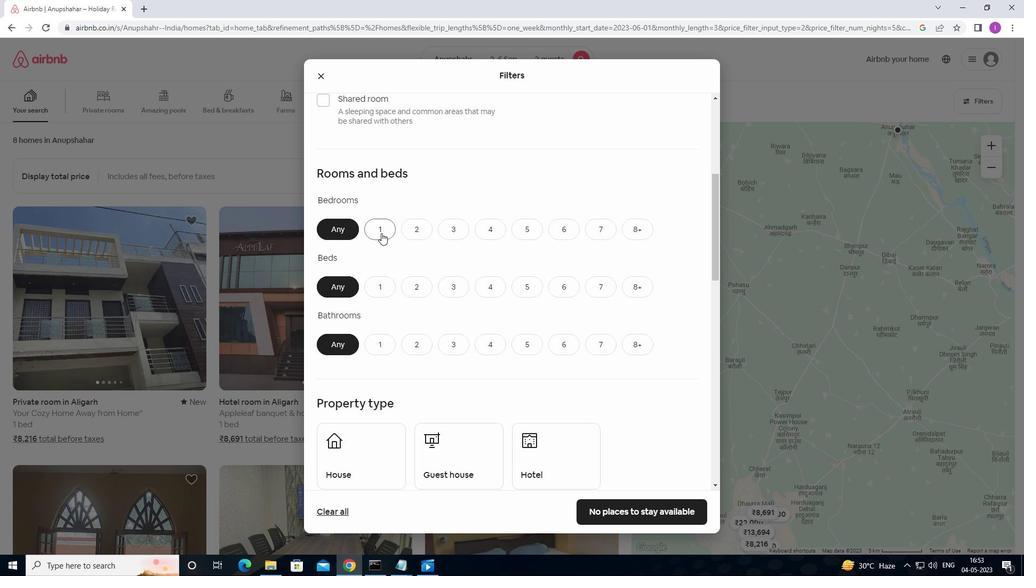 
Action: Mouse moved to (378, 287)
Screenshot: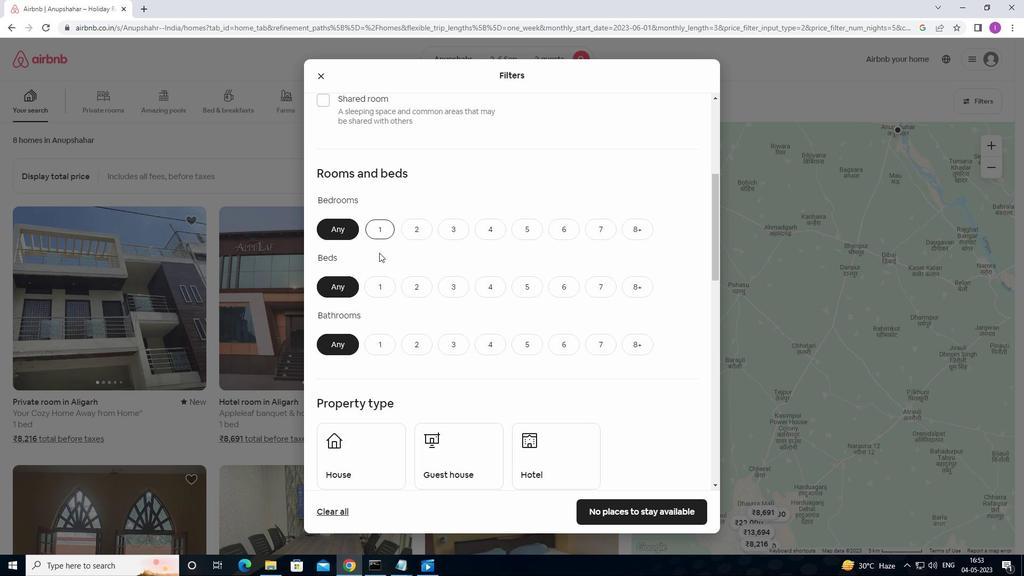 
Action: Mouse pressed left at (378, 287)
Screenshot: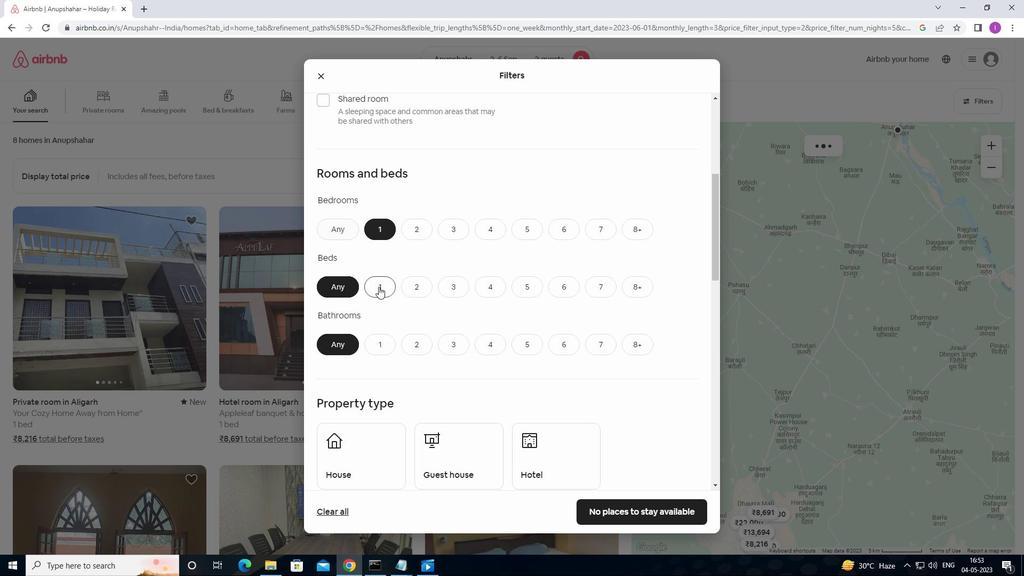 
Action: Mouse moved to (381, 333)
Screenshot: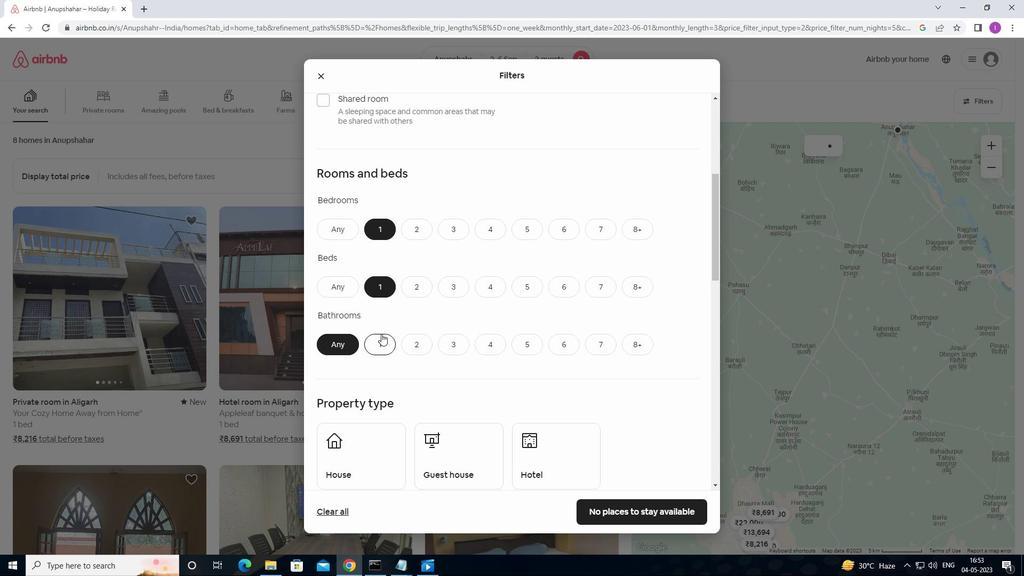 
Action: Mouse pressed left at (381, 333)
Screenshot: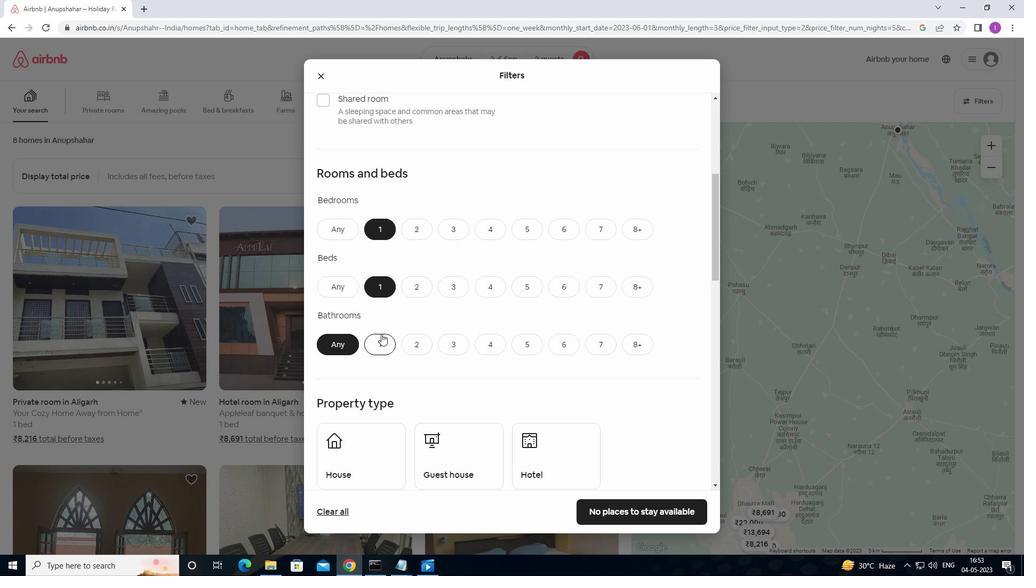
Action: Mouse moved to (417, 345)
Screenshot: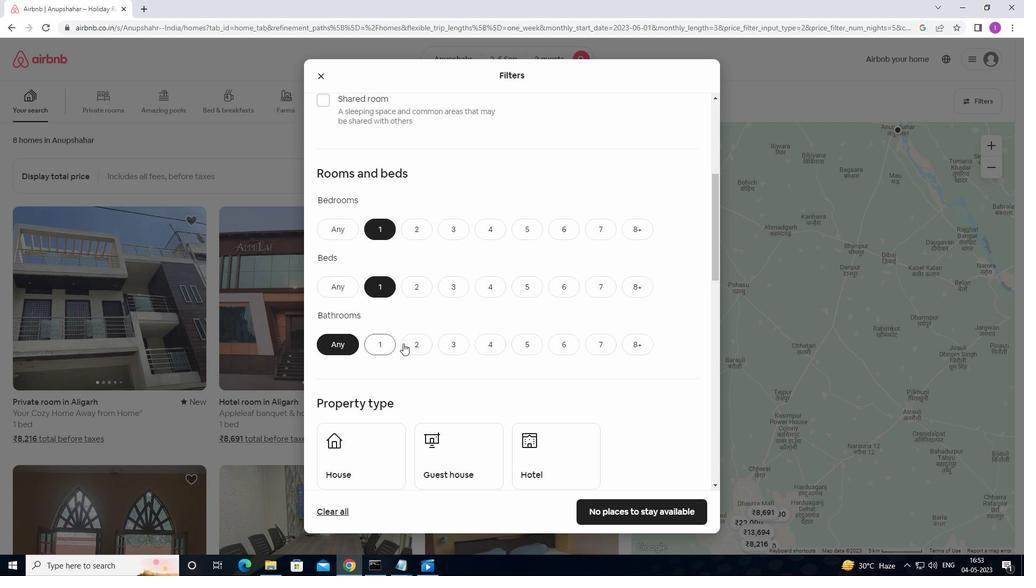 
Action: Mouse scrolled (417, 344) with delta (0, 0)
Screenshot: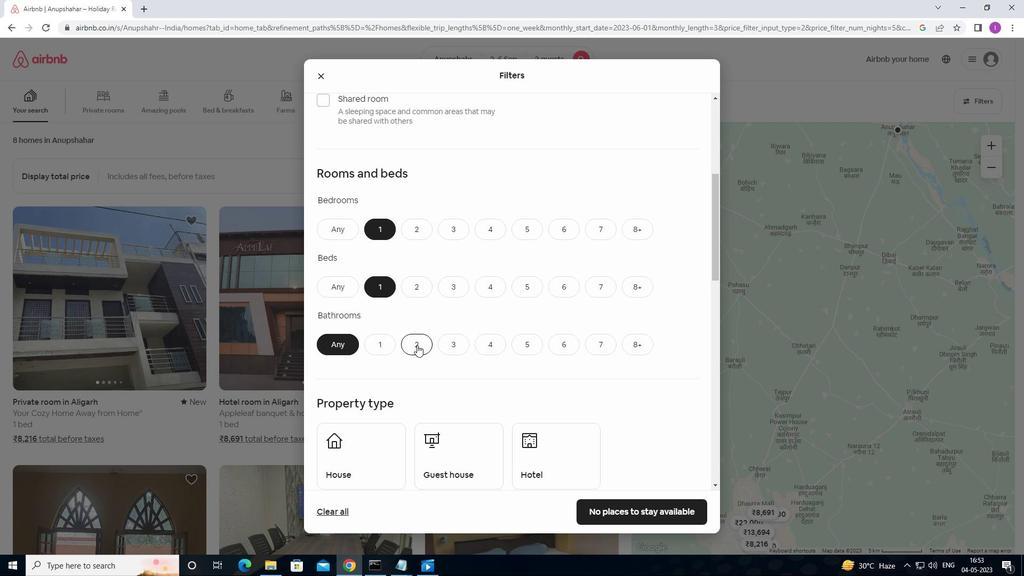 
Action: Mouse moved to (421, 341)
Screenshot: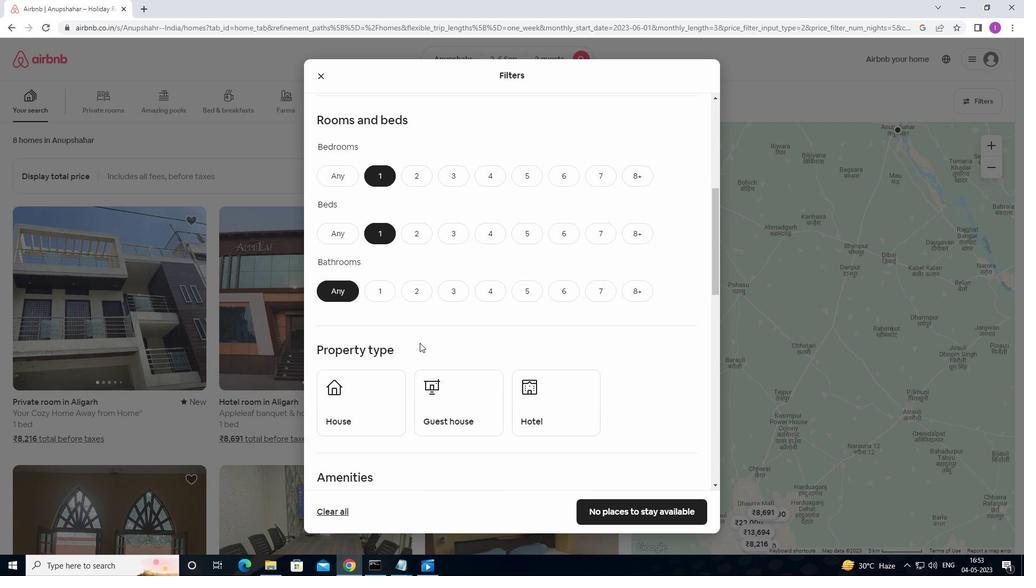
Action: Mouse scrolled (421, 341) with delta (0, 0)
Screenshot: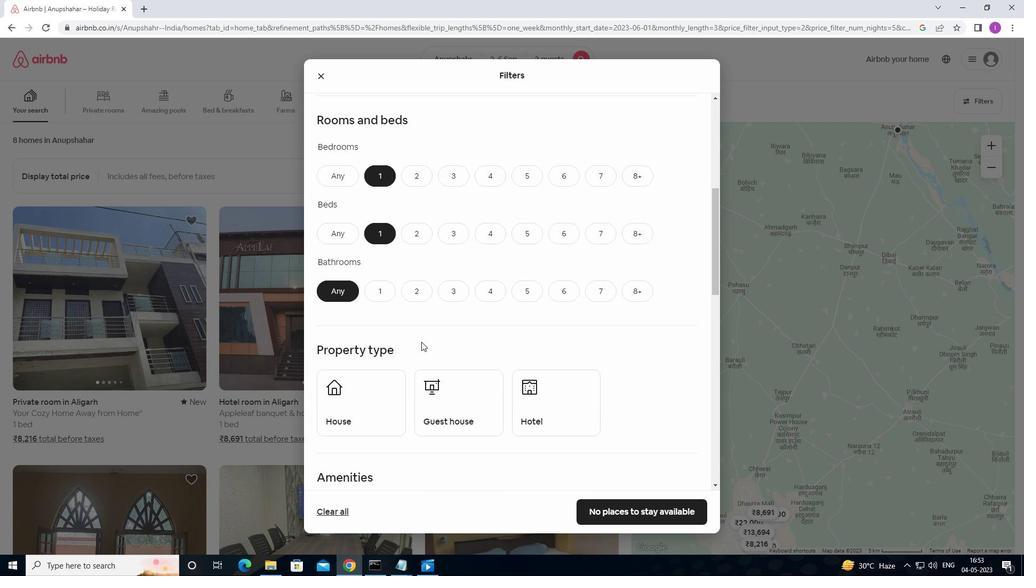 
Action: Mouse moved to (364, 355)
Screenshot: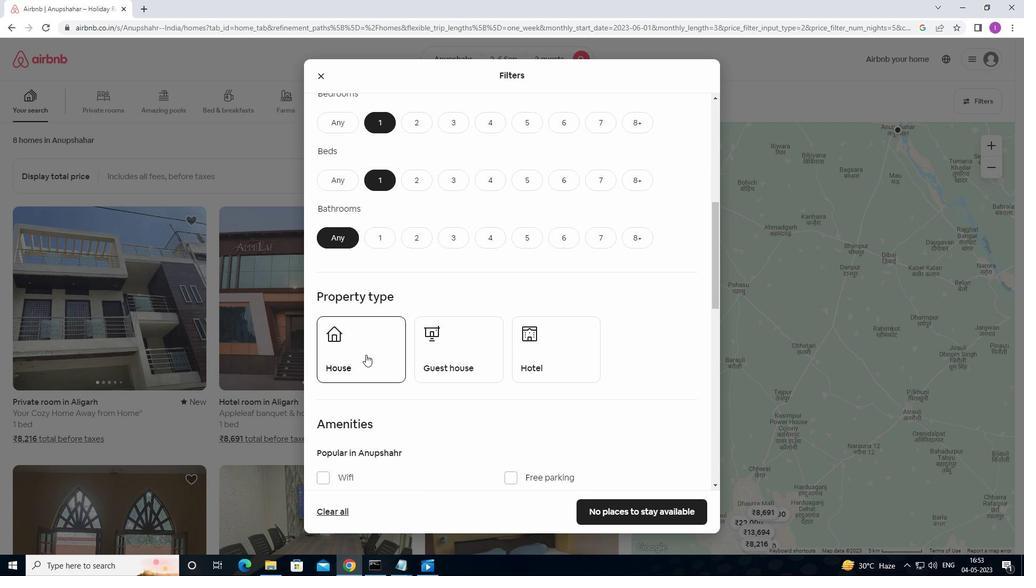 
Action: Mouse pressed left at (364, 355)
Screenshot: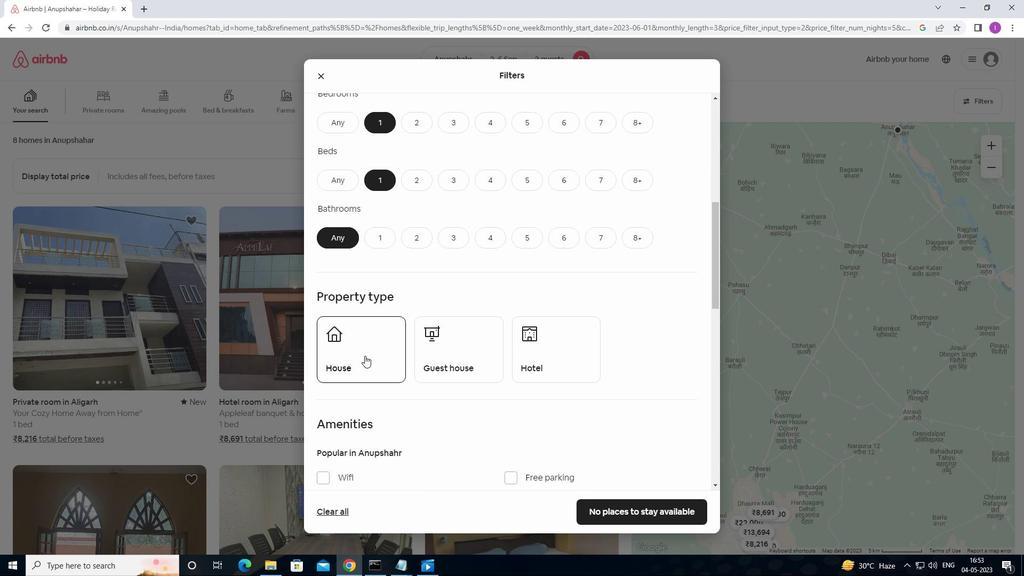 
Action: Mouse moved to (451, 348)
Screenshot: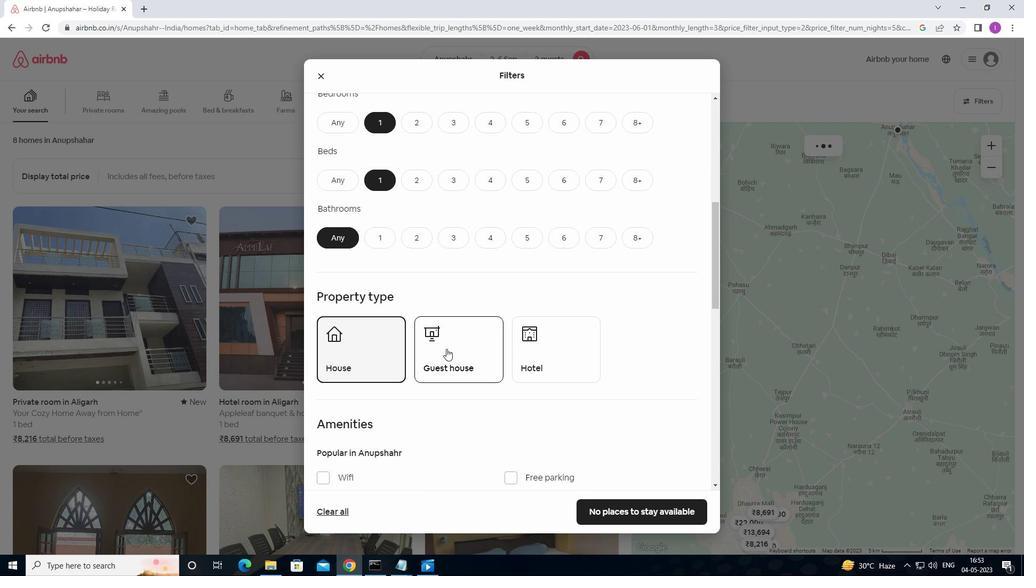 
Action: Mouse pressed left at (451, 348)
Screenshot: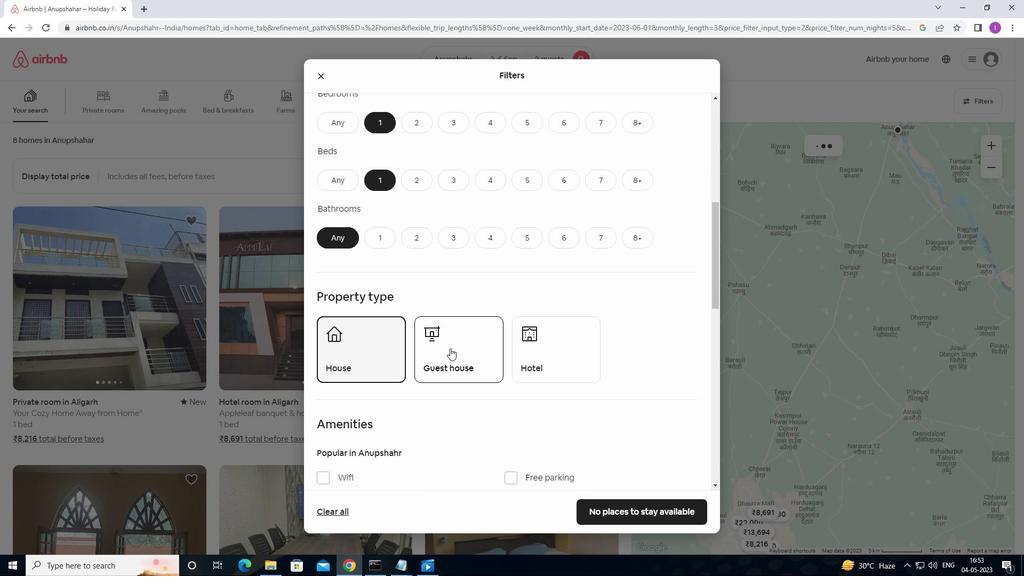 
Action: Mouse moved to (571, 348)
Screenshot: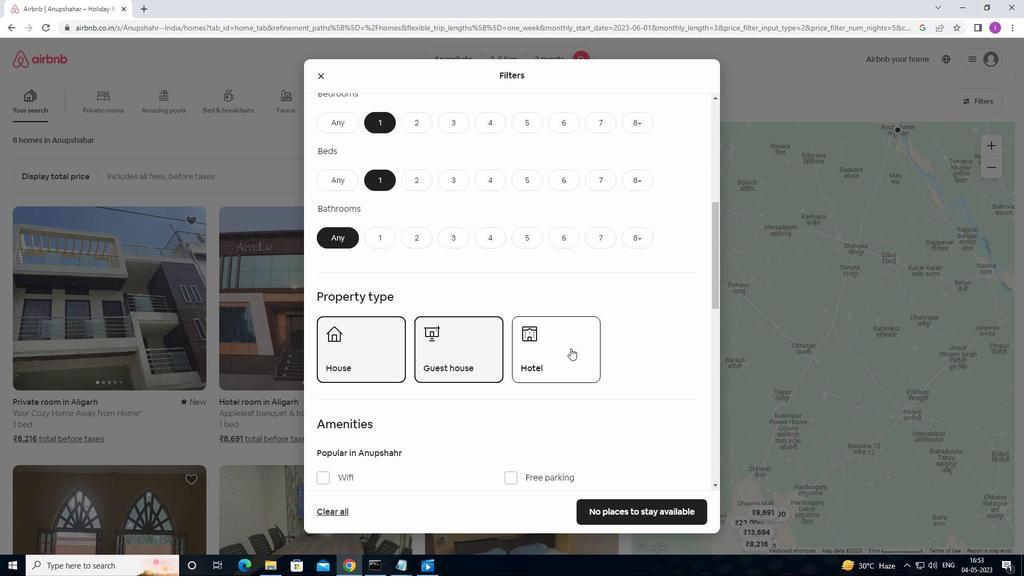 
Action: Mouse pressed left at (571, 348)
Screenshot: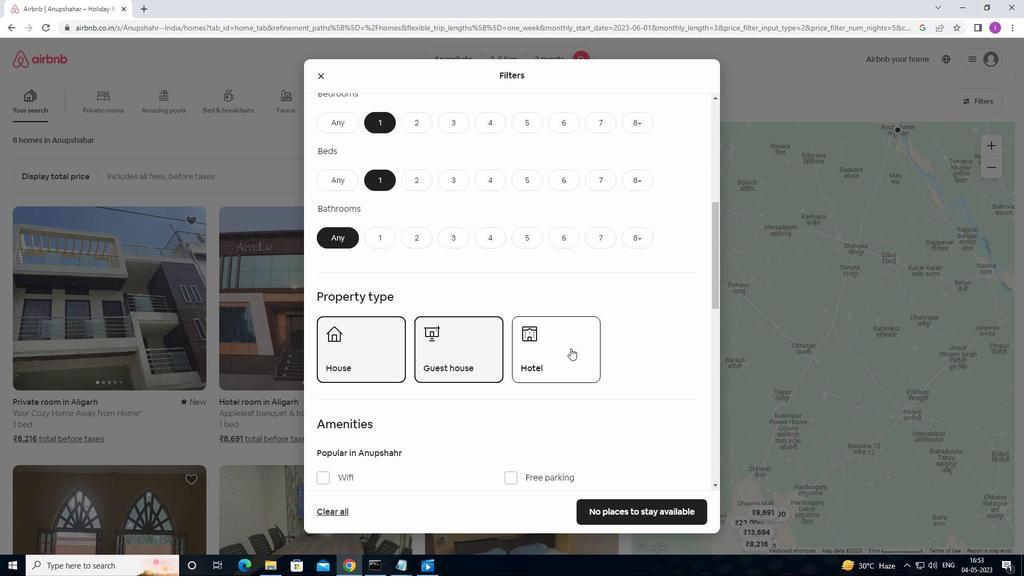 
Action: Mouse moved to (571, 348)
Screenshot: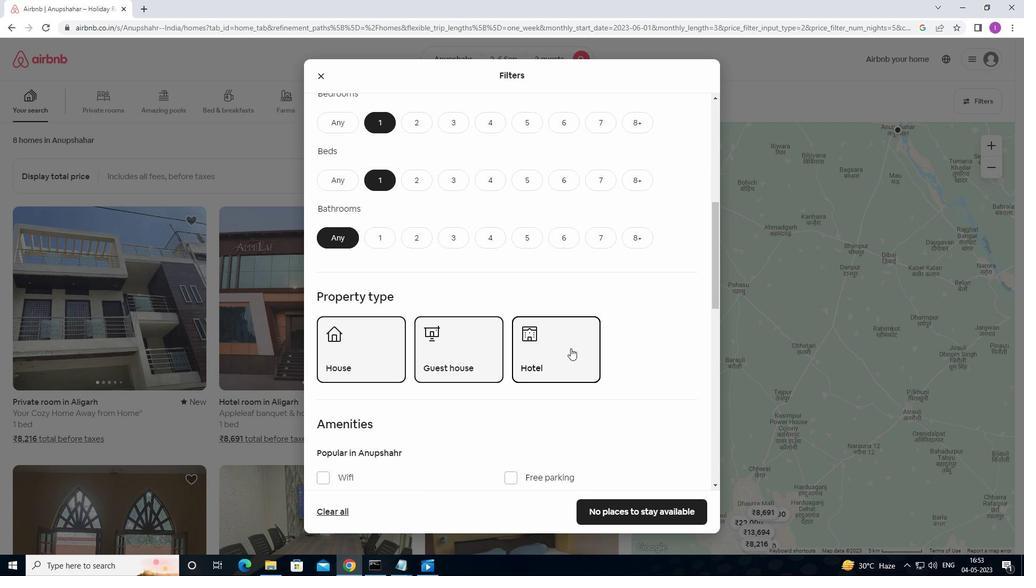
Action: Mouse scrolled (571, 347) with delta (0, 0)
Screenshot: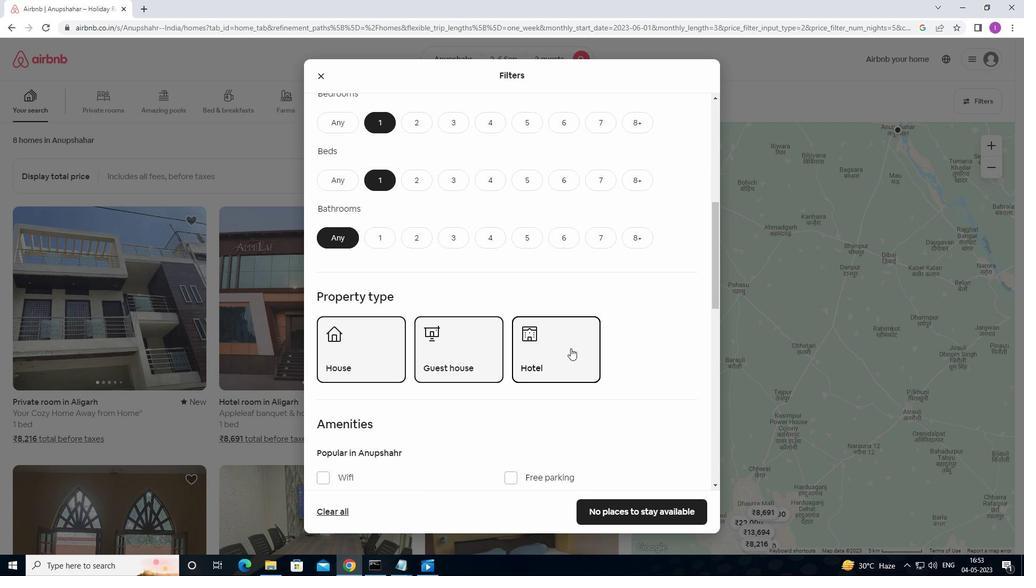 
Action: Mouse scrolled (571, 347) with delta (0, 0)
Screenshot: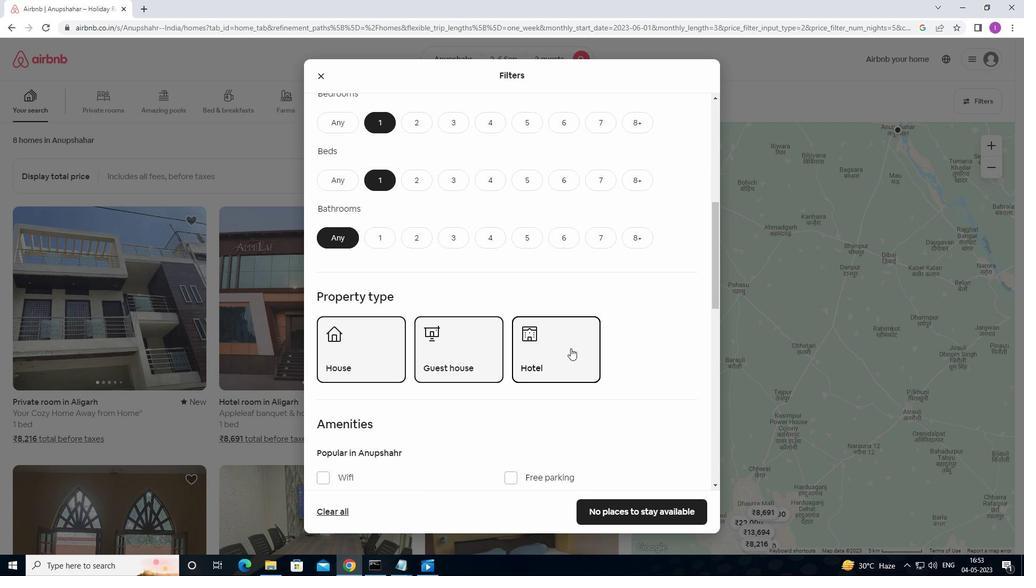 
Action: Mouse scrolled (571, 347) with delta (0, 0)
Screenshot: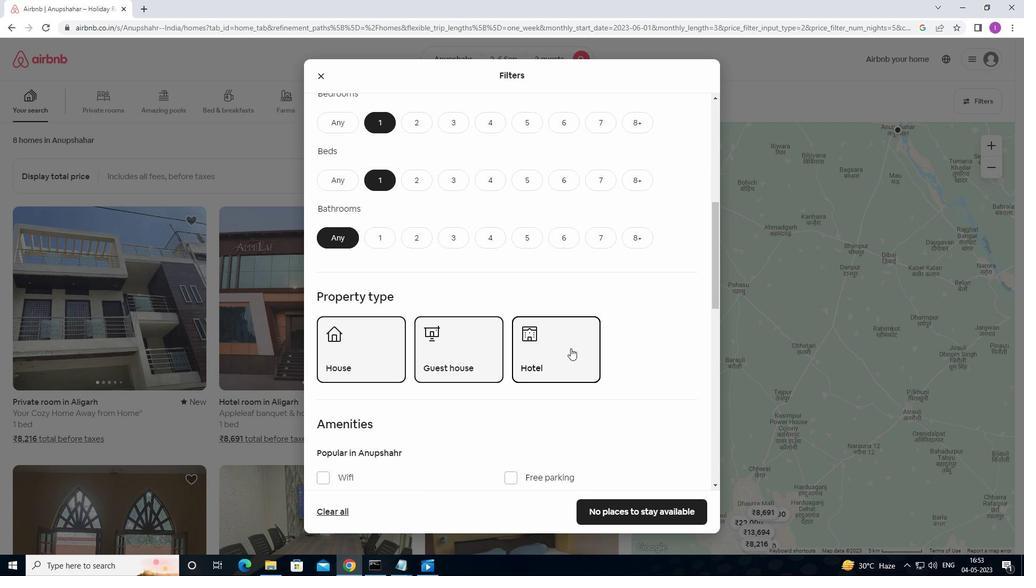 
Action: Mouse moved to (648, 353)
Screenshot: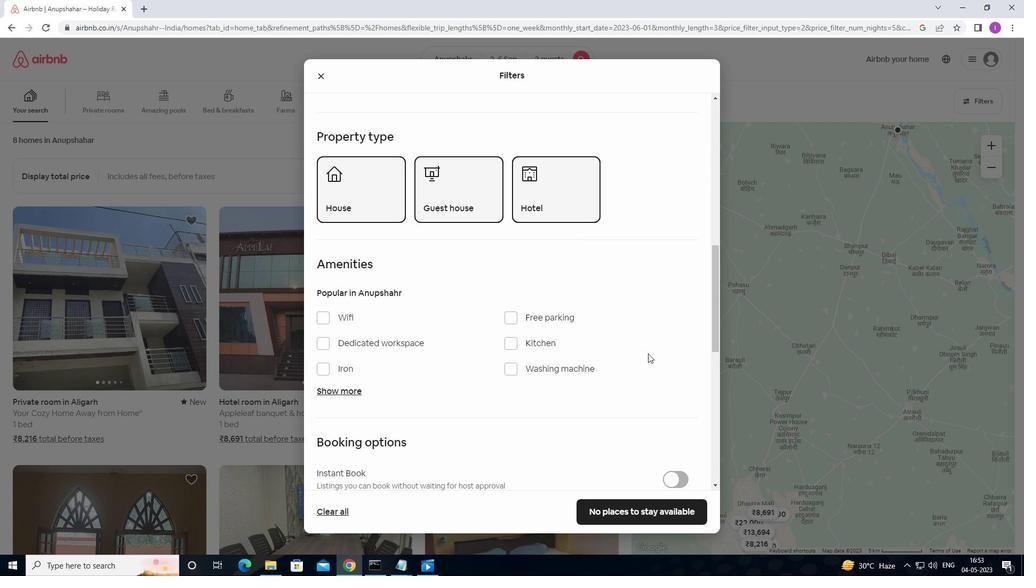 
Action: Mouse scrolled (648, 353) with delta (0, 0)
Screenshot: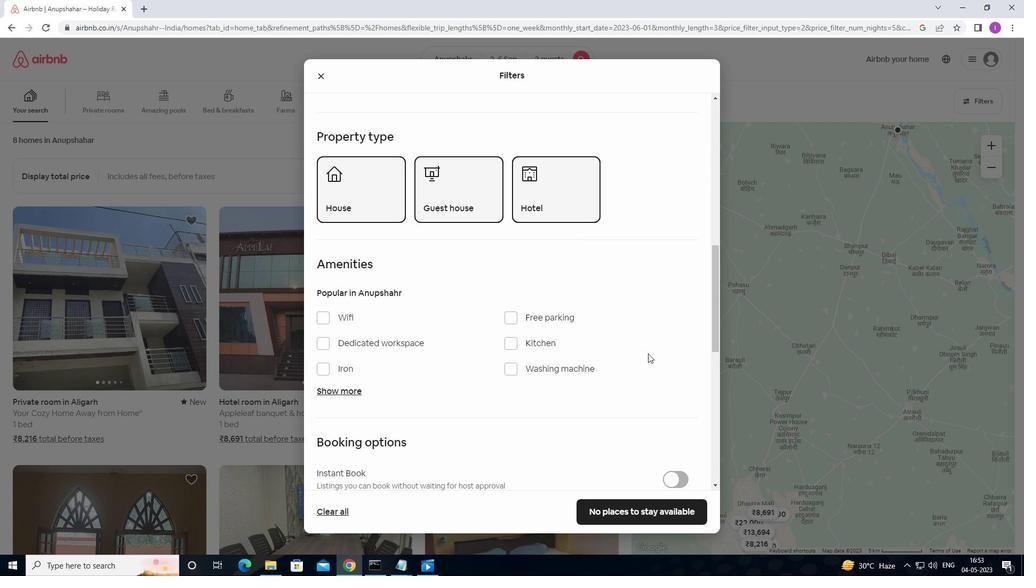 
Action: Mouse moved to (648, 354)
Screenshot: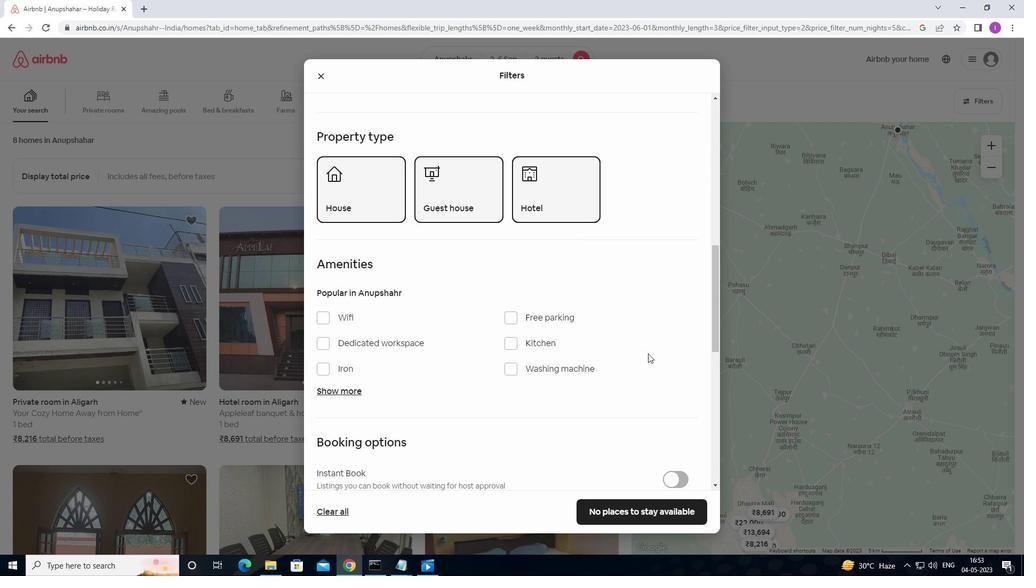 
Action: Mouse scrolled (648, 354) with delta (0, 0)
Screenshot: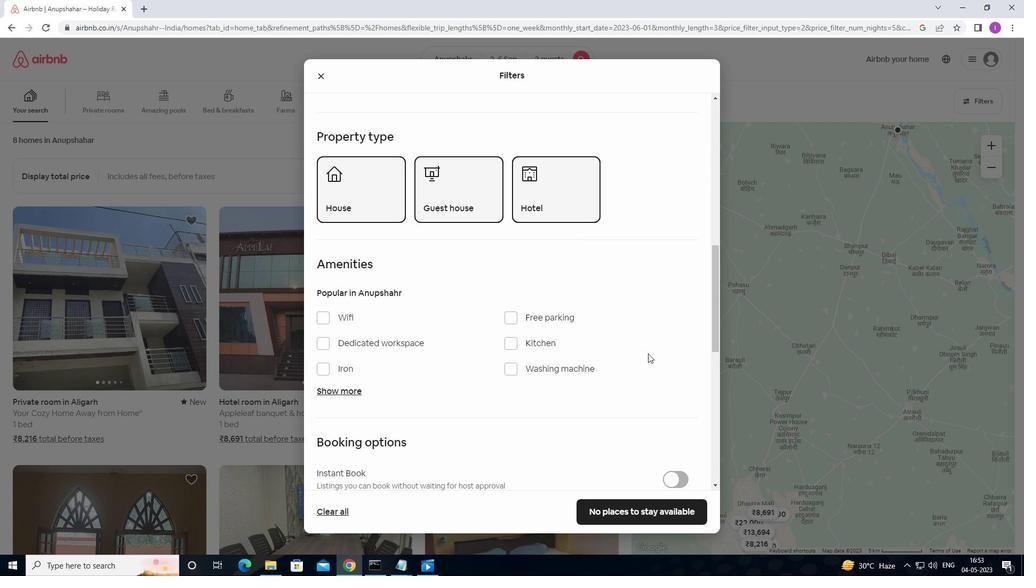 
Action: Mouse scrolled (648, 354) with delta (0, 0)
Screenshot: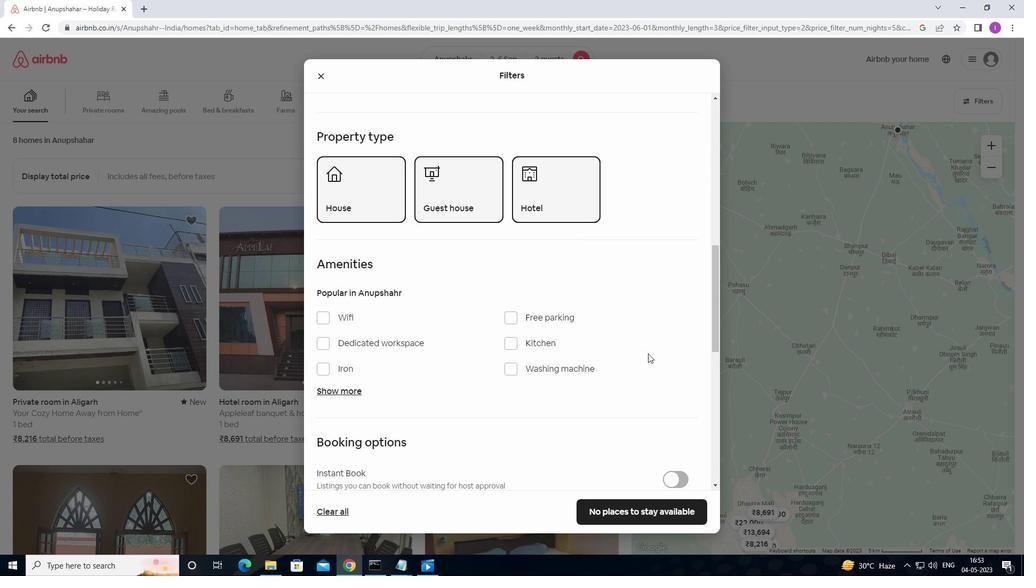 
Action: Mouse moved to (648, 354)
Screenshot: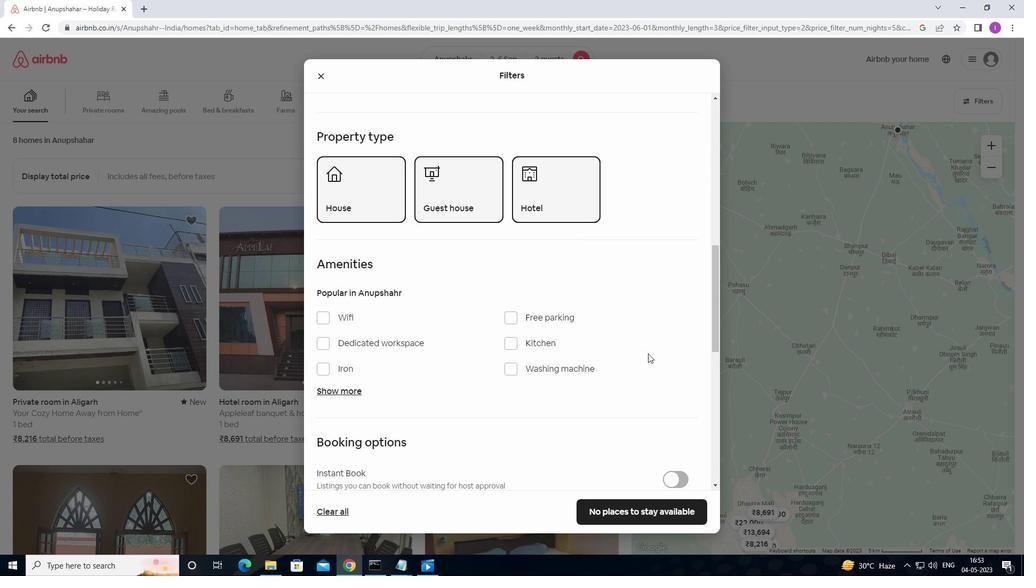 
Action: Mouse scrolled (648, 354) with delta (0, 0)
Screenshot: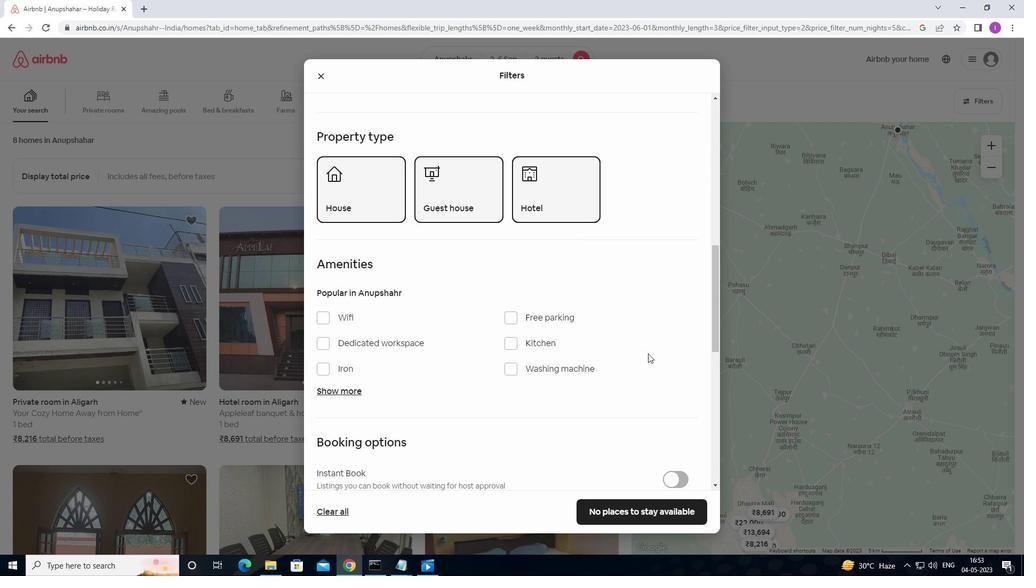 
Action: Mouse moved to (680, 305)
Screenshot: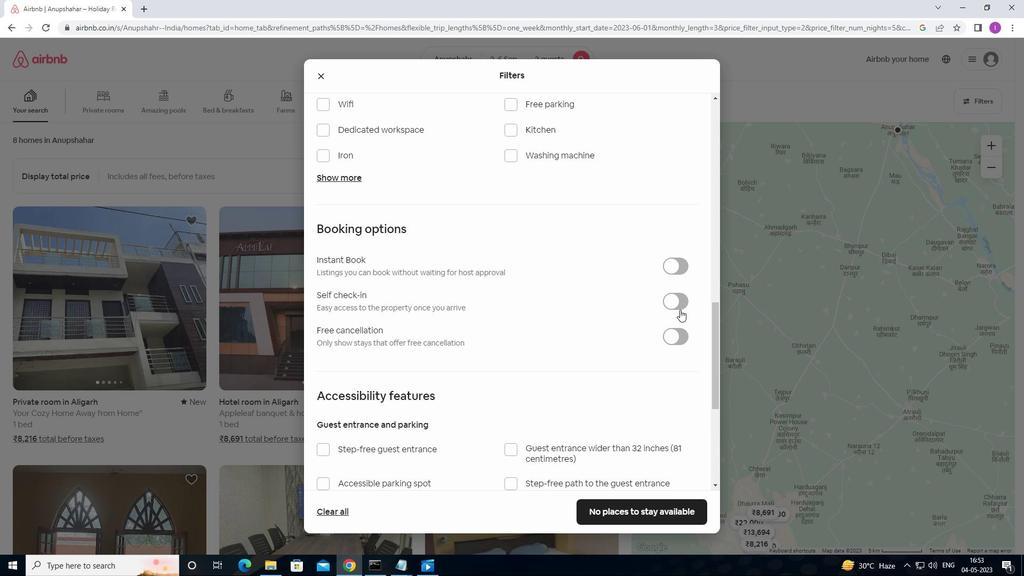 
Action: Mouse pressed left at (680, 305)
Screenshot: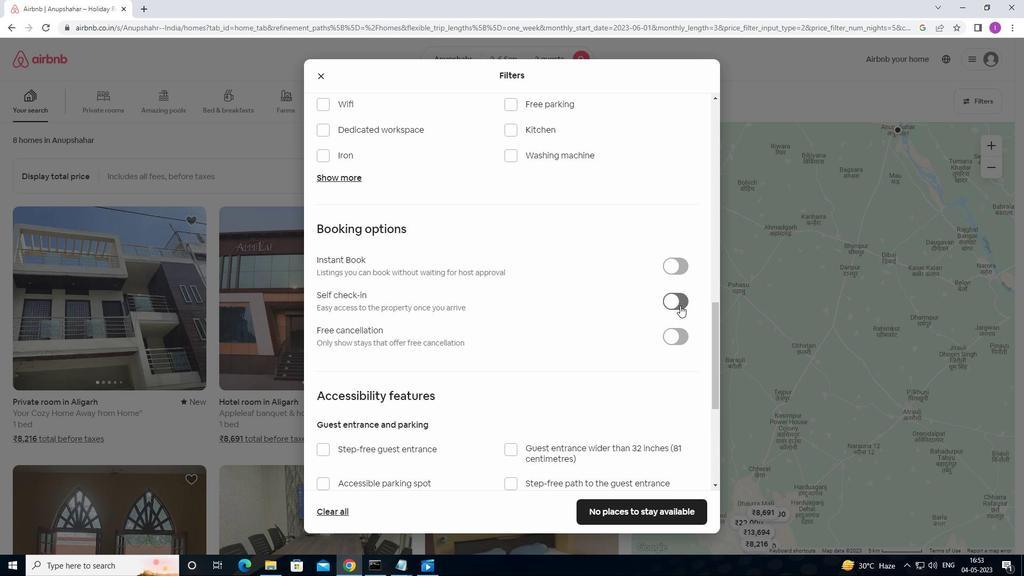 
Action: Mouse moved to (548, 367)
Screenshot: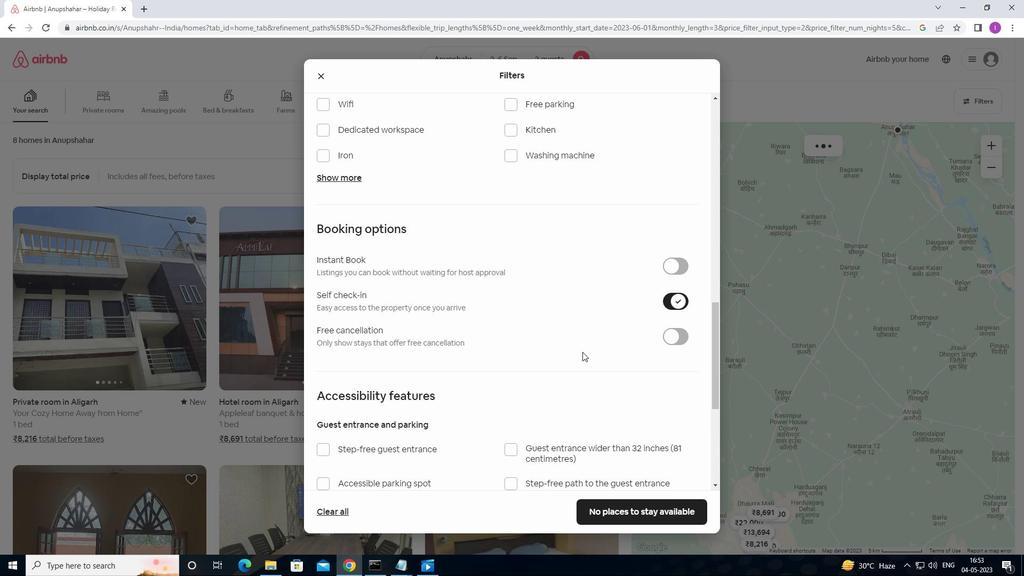 
Action: Mouse scrolled (548, 367) with delta (0, 0)
Screenshot: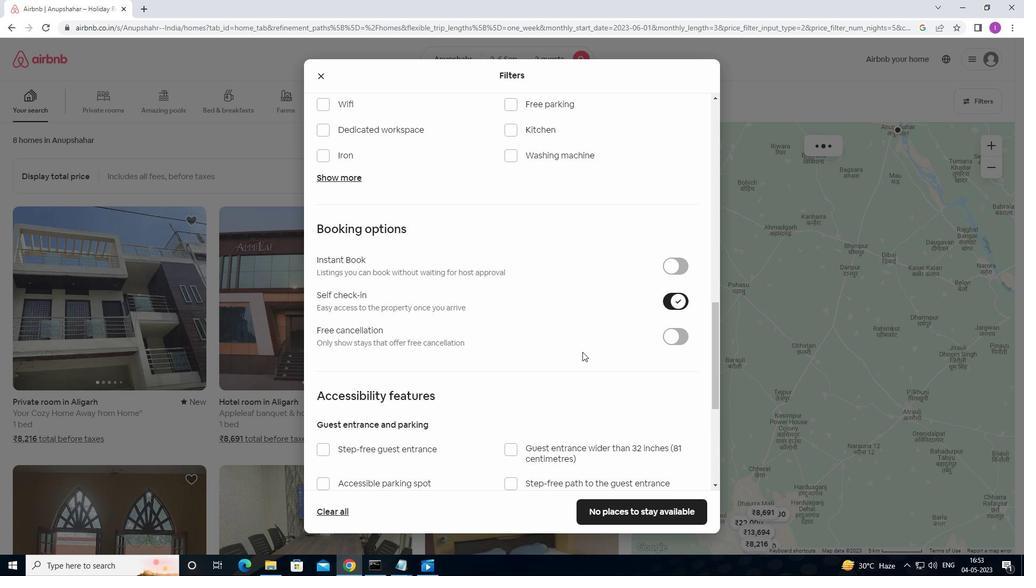 
Action: Mouse moved to (547, 376)
Screenshot: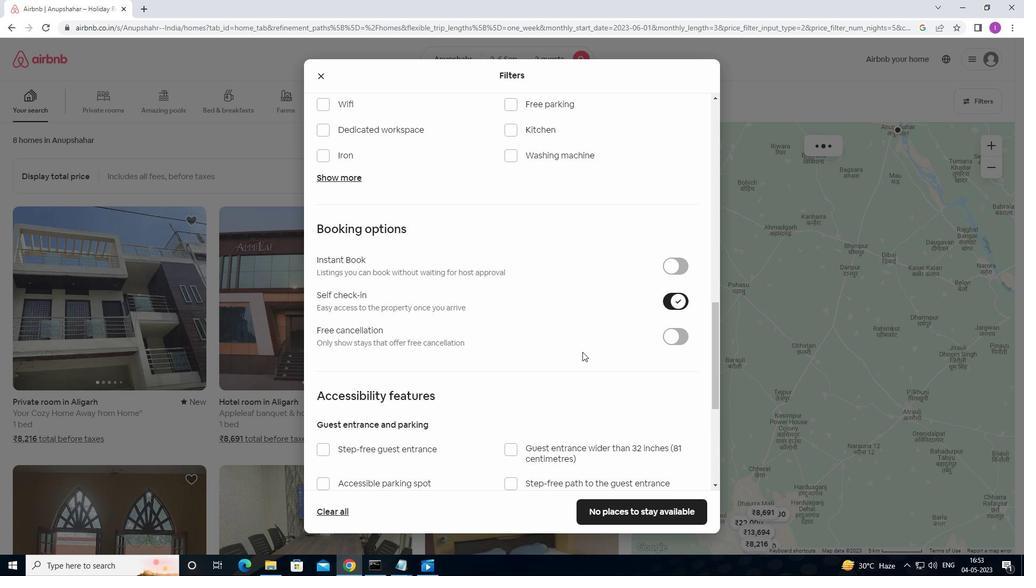 
Action: Mouse scrolled (547, 375) with delta (0, 0)
Screenshot: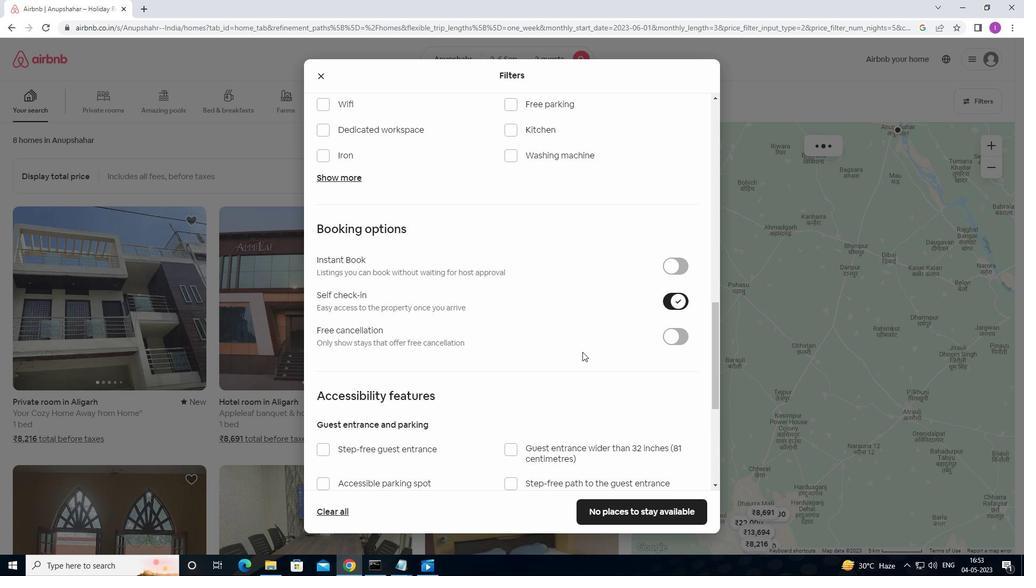 
Action: Mouse moved to (547, 377)
Screenshot: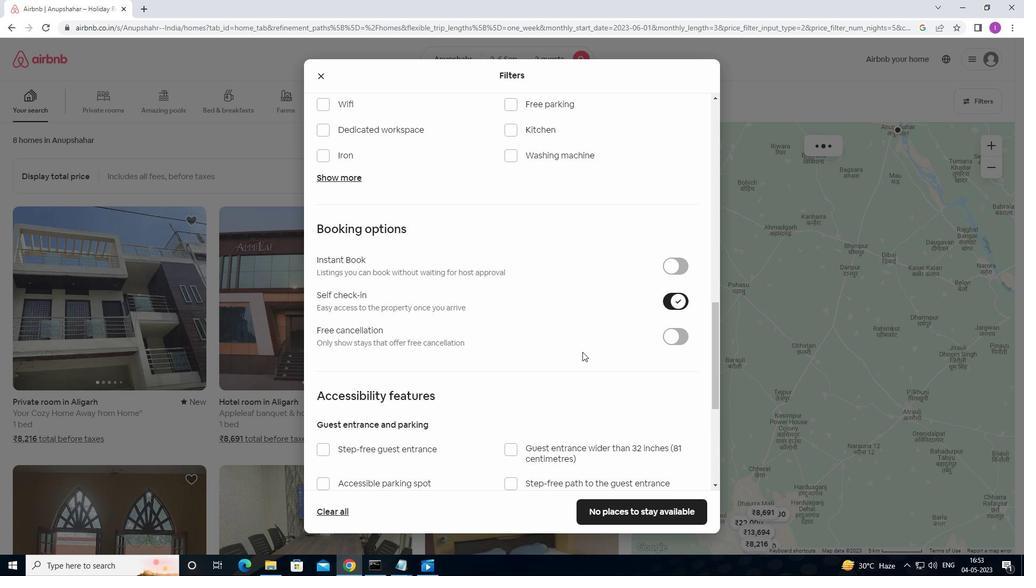 
Action: Mouse scrolled (547, 377) with delta (0, 0)
Screenshot: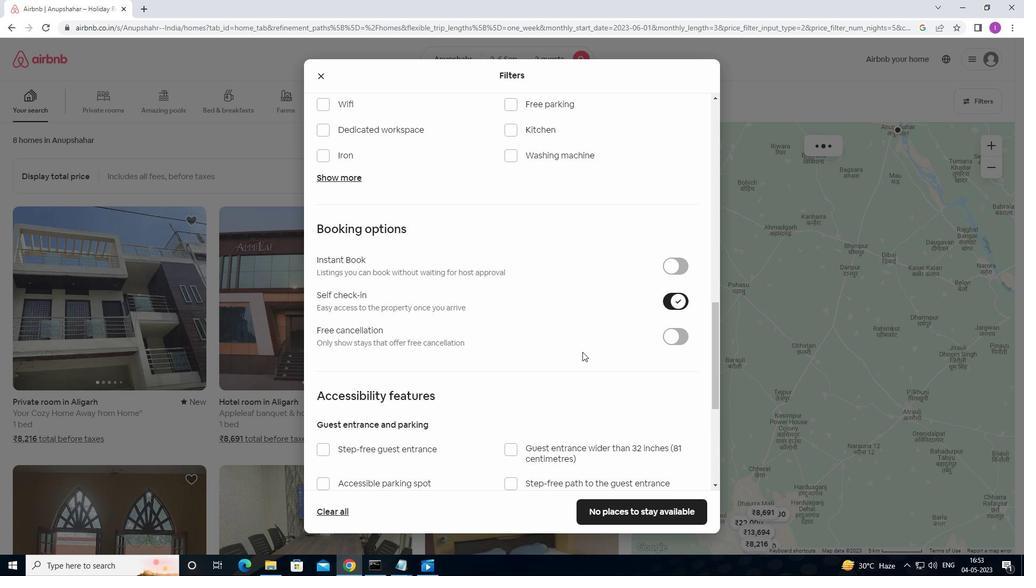 
Action: Mouse moved to (545, 381)
Screenshot: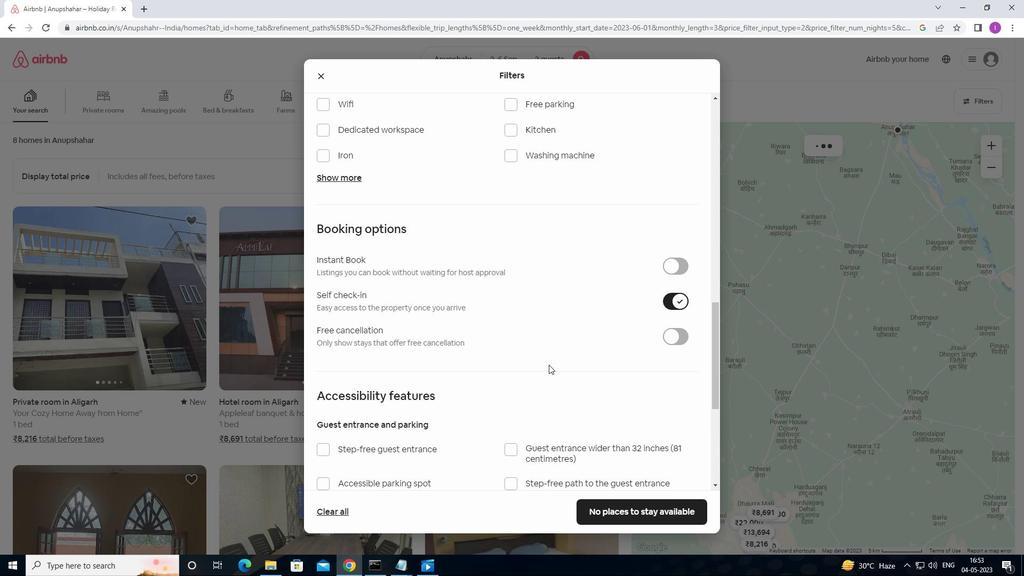 
Action: Mouse scrolled (545, 380) with delta (0, 0)
Screenshot: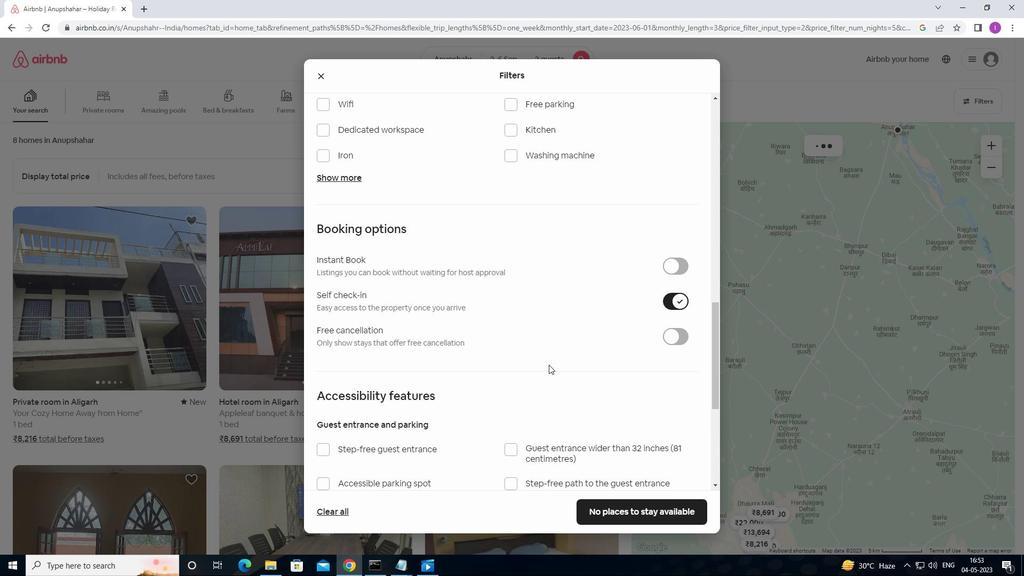 
Action: Mouse moved to (545, 381)
Screenshot: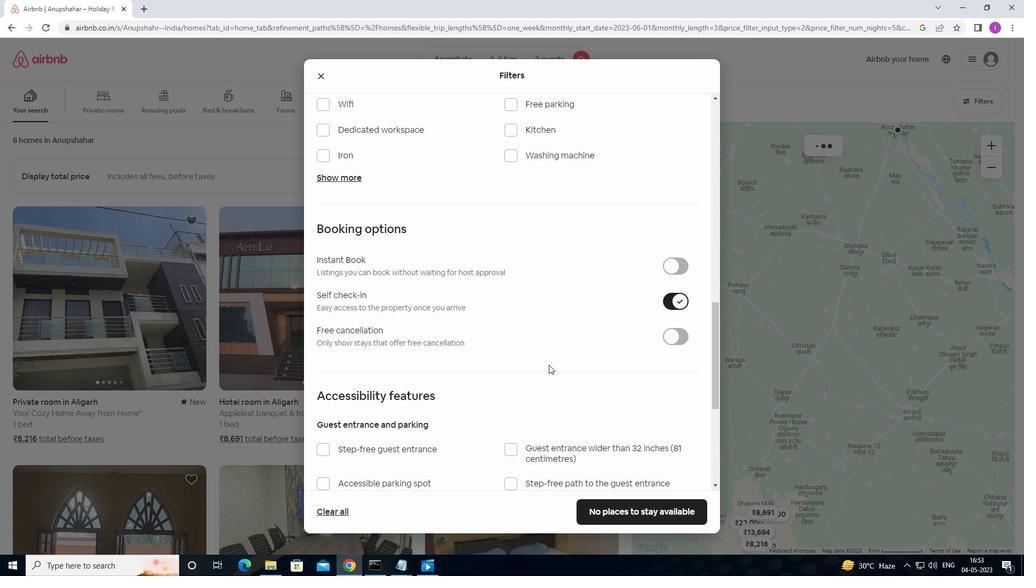
Action: Mouse scrolled (545, 381) with delta (0, 0)
Screenshot: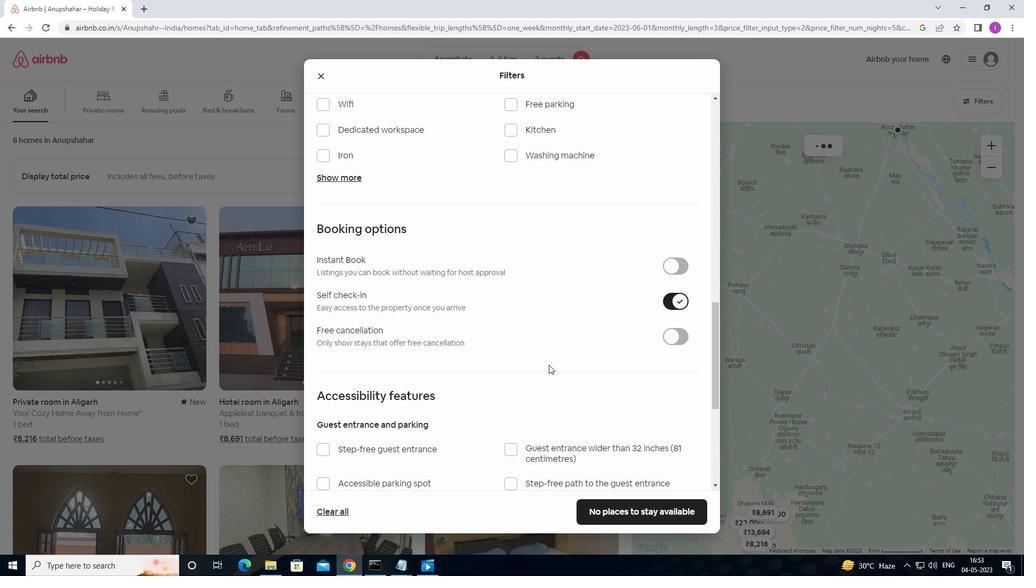 
Action: Mouse moved to (543, 386)
Screenshot: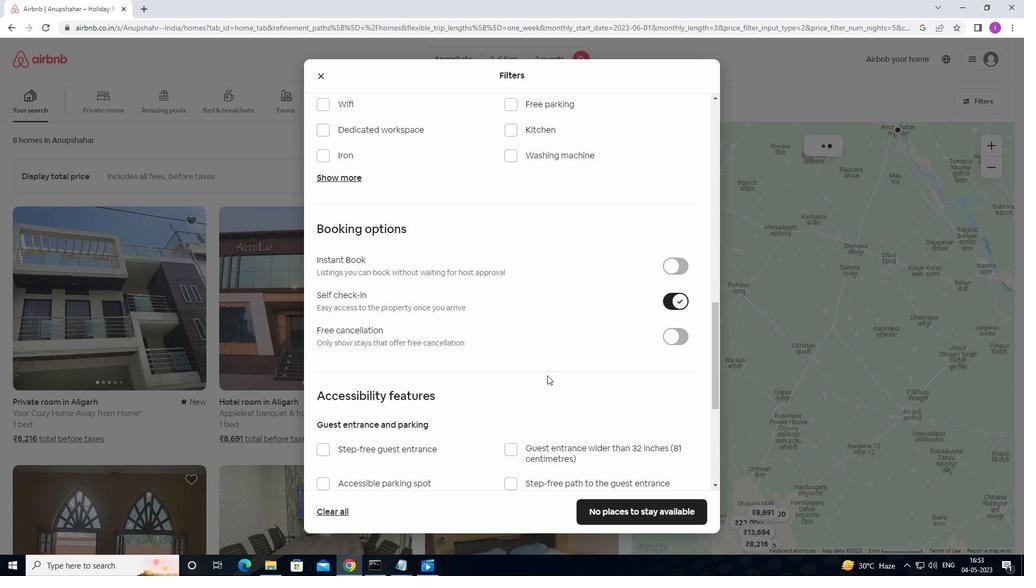 
Action: Mouse scrolled (543, 386) with delta (0, 0)
Screenshot: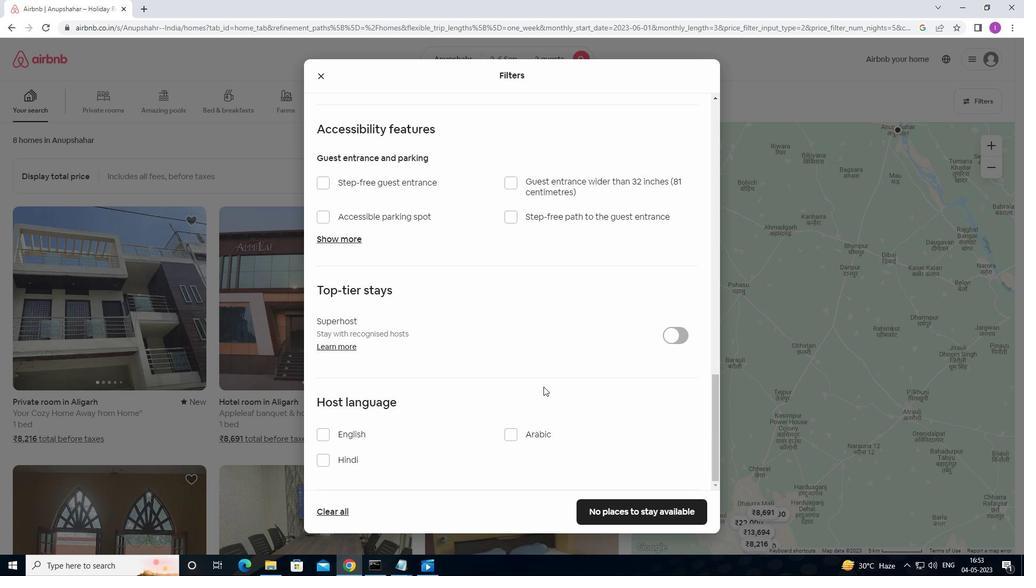 
Action: Mouse moved to (544, 394)
Screenshot: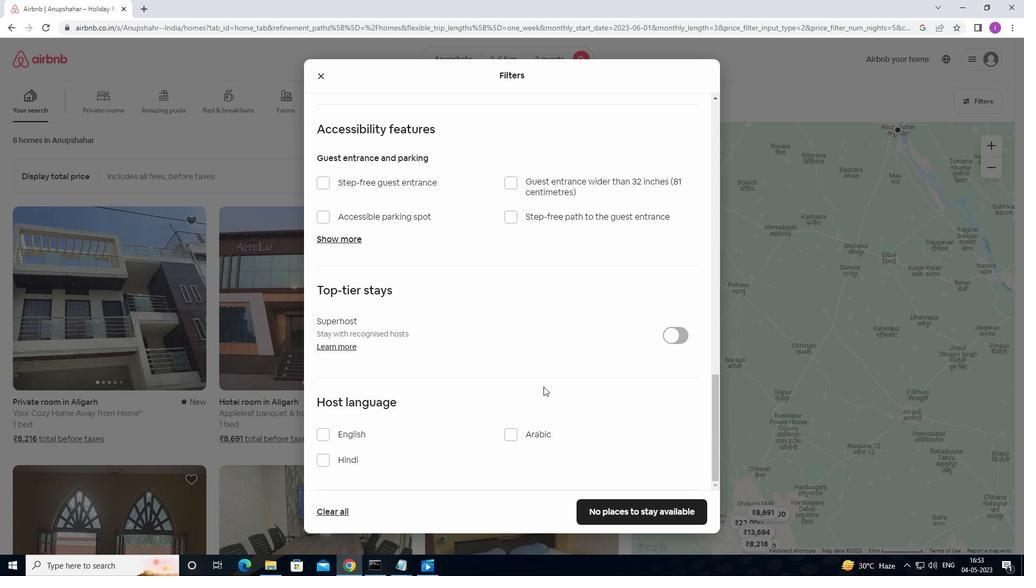 
Action: Mouse scrolled (544, 394) with delta (0, 0)
Screenshot: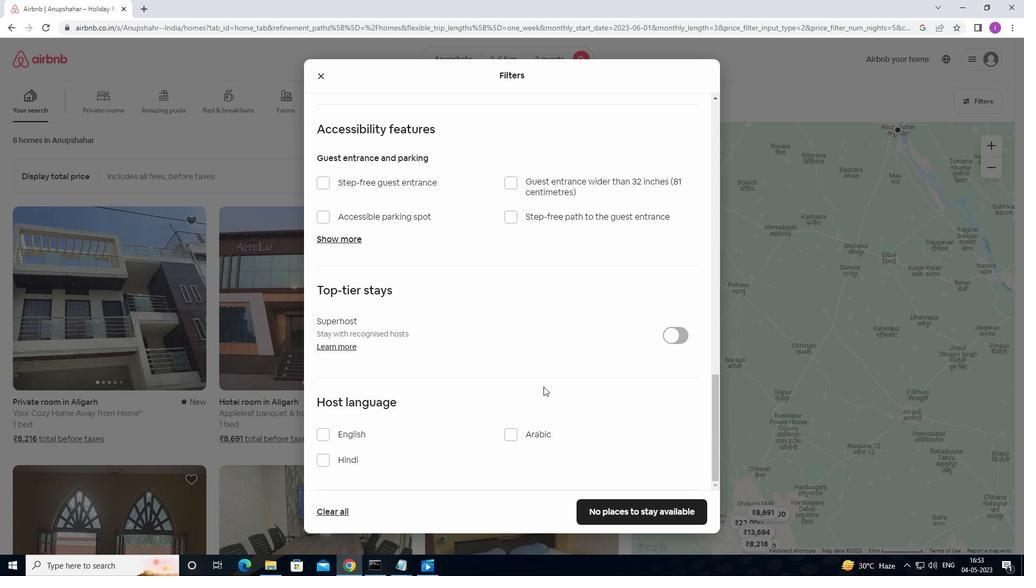 
Action: Mouse moved to (544, 397)
Screenshot: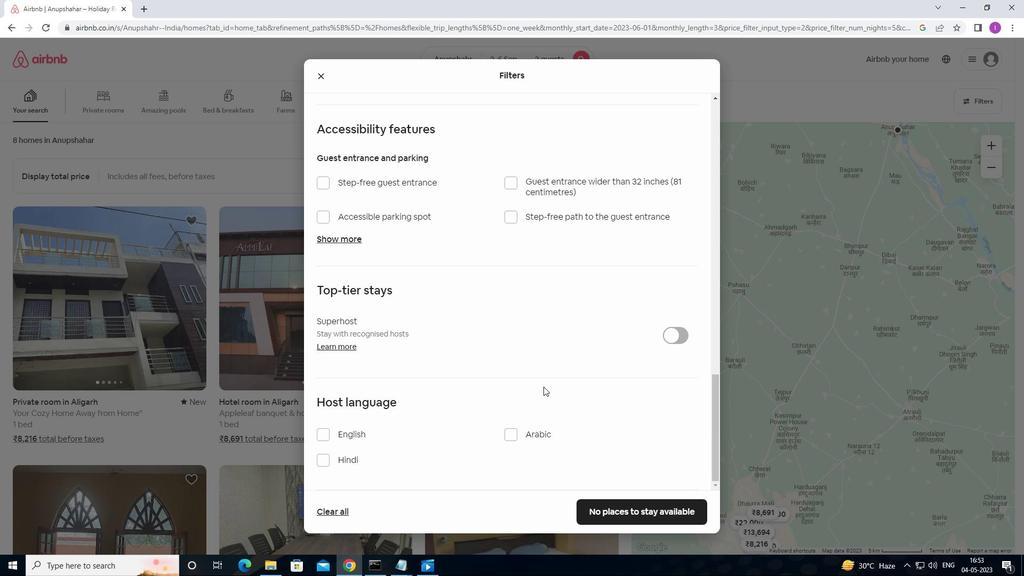 
Action: Mouse scrolled (544, 397) with delta (0, 0)
Screenshot: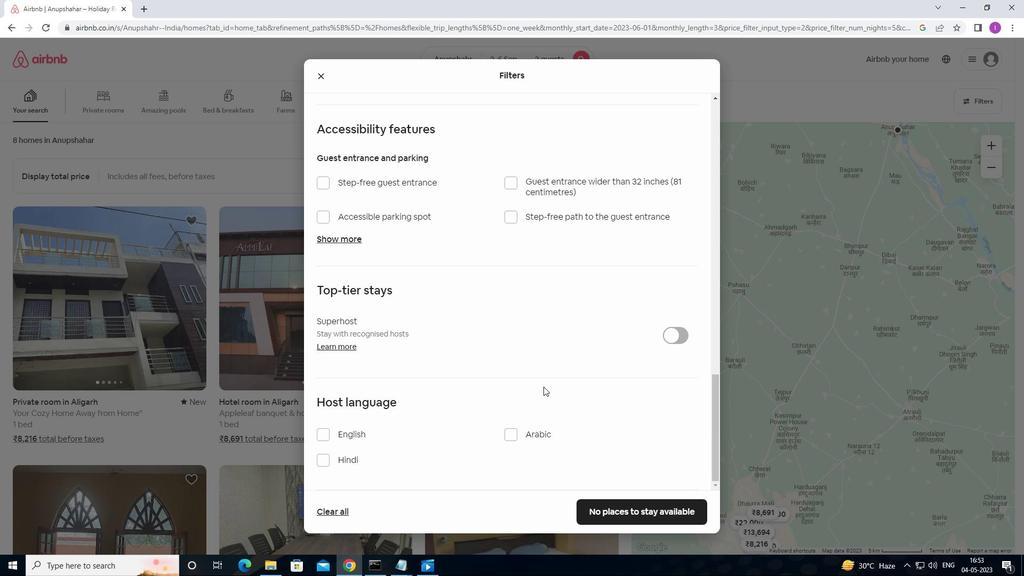 
Action: Mouse moved to (538, 405)
Screenshot: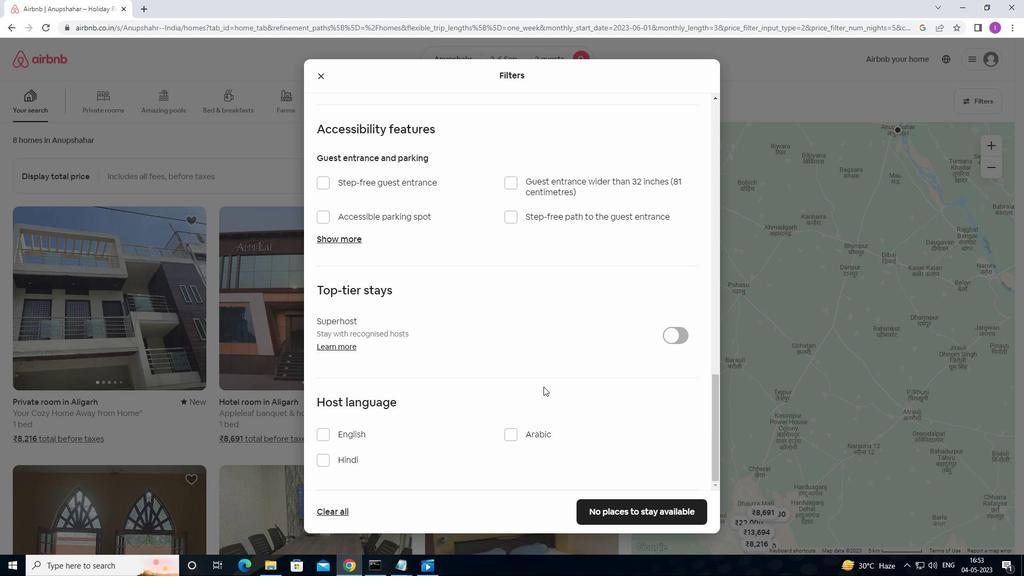 
Action: Mouse scrolled (538, 404) with delta (0, 0)
Screenshot: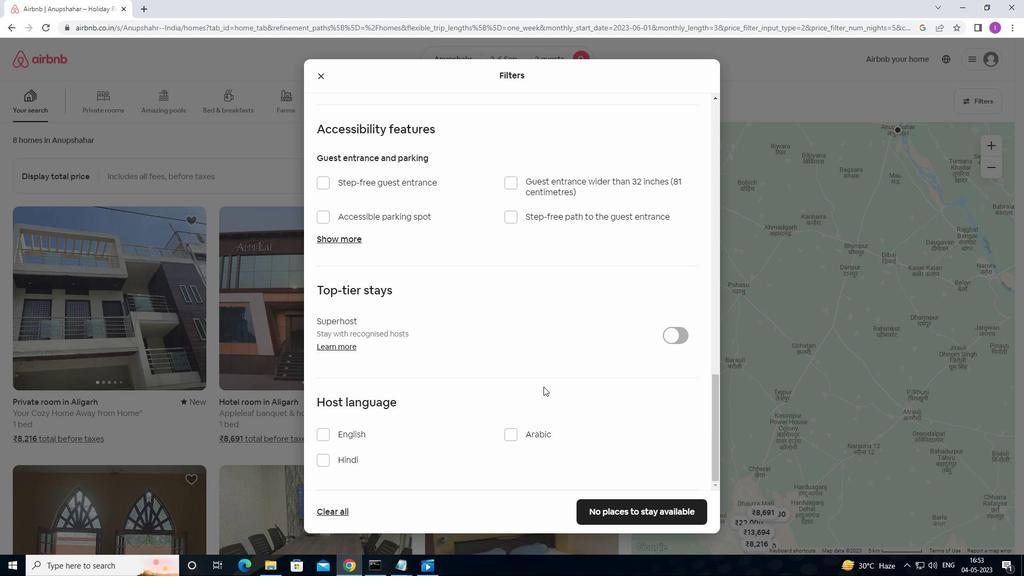 
Action: Mouse moved to (525, 407)
Screenshot: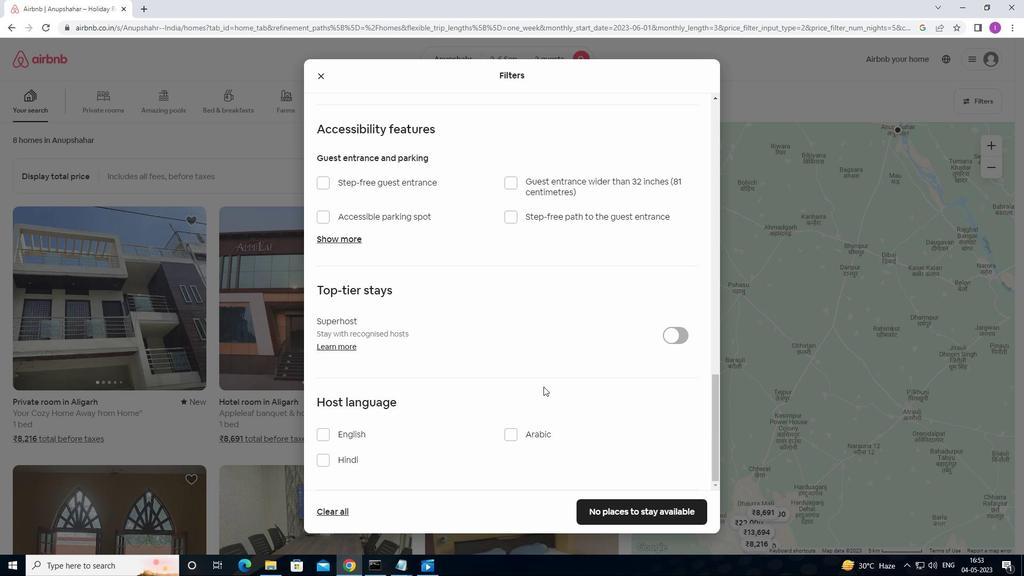 
Action: Mouse scrolled (525, 407) with delta (0, 0)
Screenshot: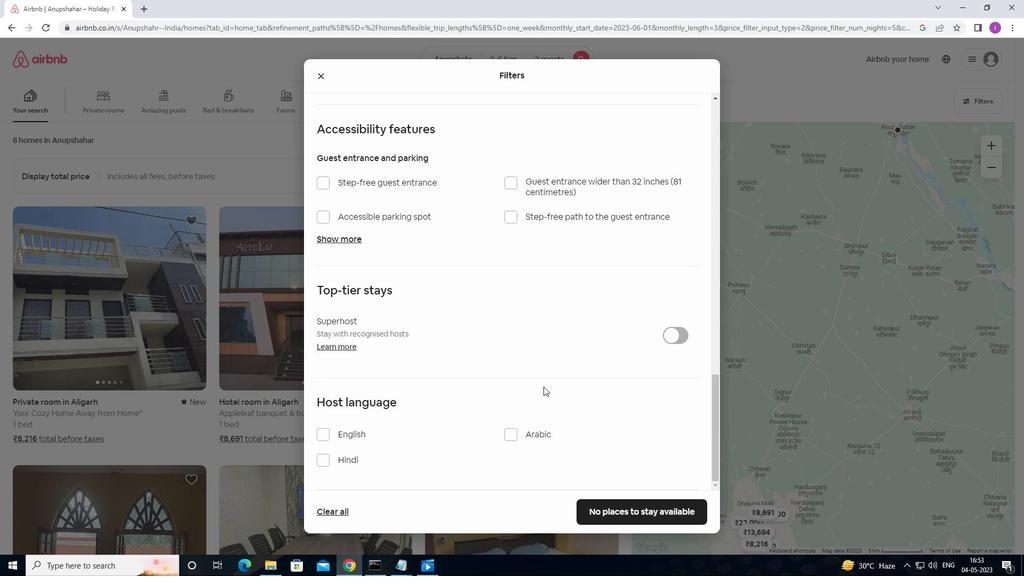 
Action: Mouse moved to (322, 433)
Screenshot: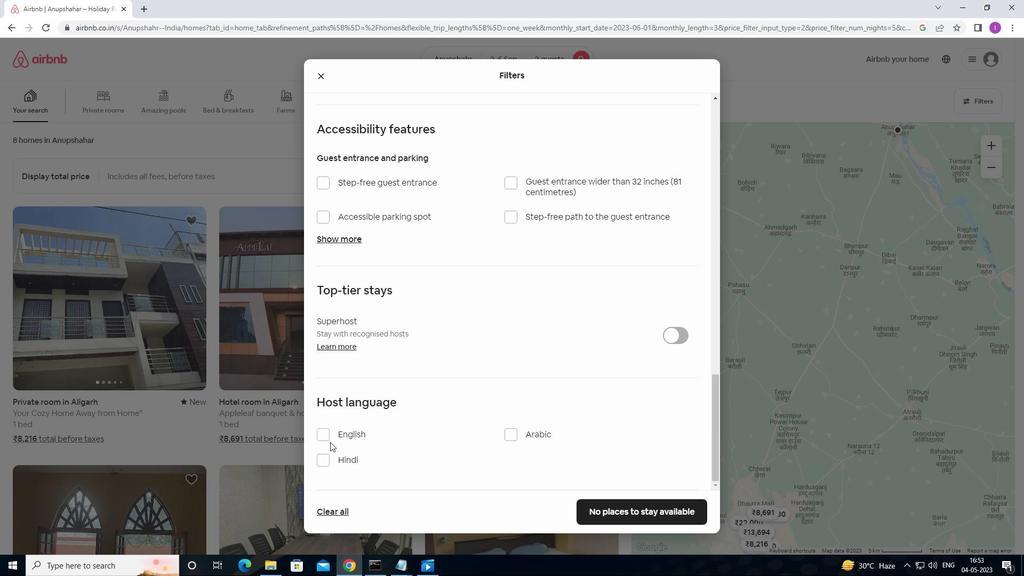 
Action: Mouse pressed left at (322, 433)
Screenshot: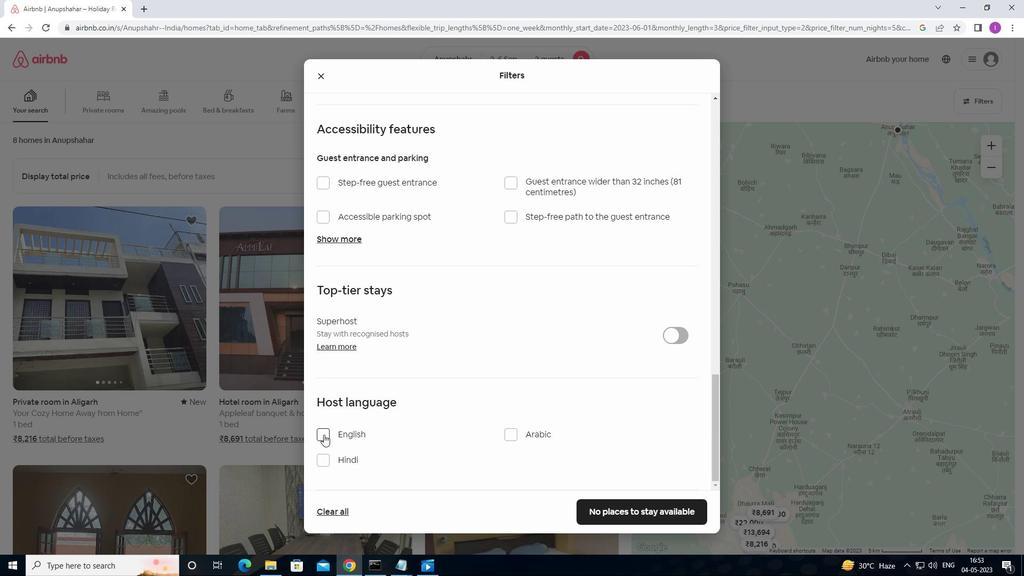 
Action: Mouse moved to (650, 512)
Screenshot: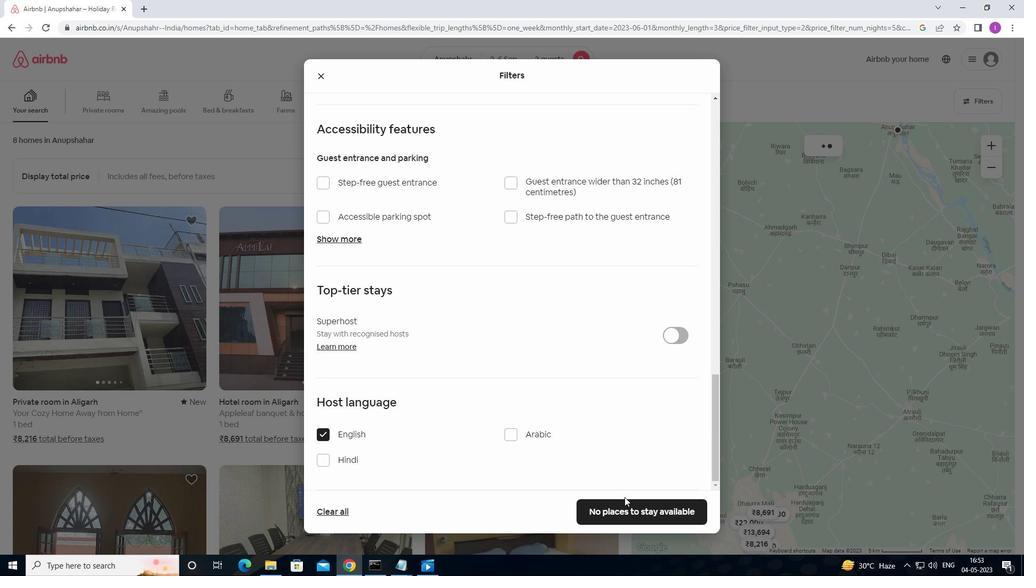 
Action: Mouse pressed left at (650, 512)
Screenshot: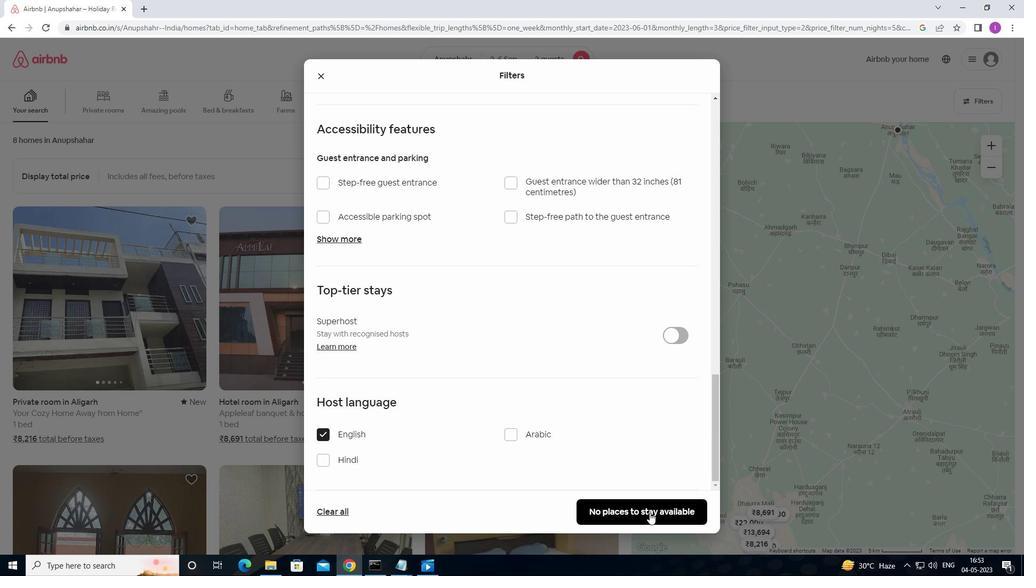 
Action: Mouse moved to (703, 425)
Screenshot: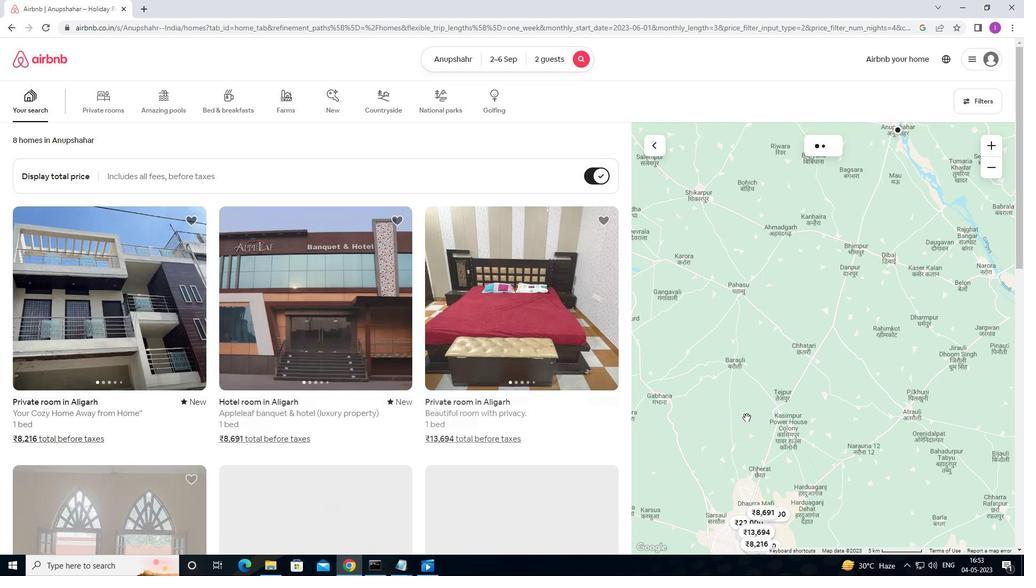
